 Task: In the  document empathycs.docx Select the last point and add comment:  ' It adds clarity to the overall document' Insert emoji reactions: 'Laugh' Select all the potins and apply Lowercase
Action: Mouse moved to (389, 509)
Screenshot: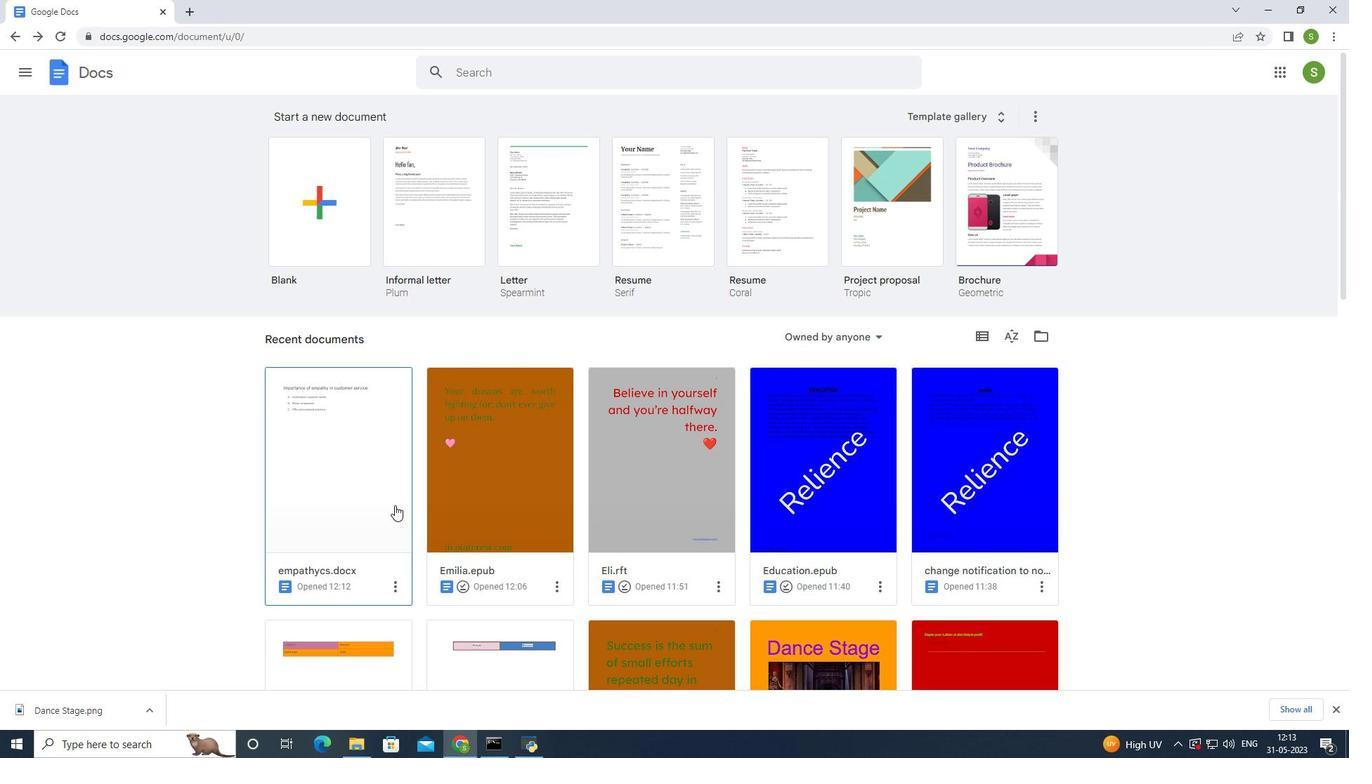 
Action: Mouse pressed left at (389, 509)
Screenshot: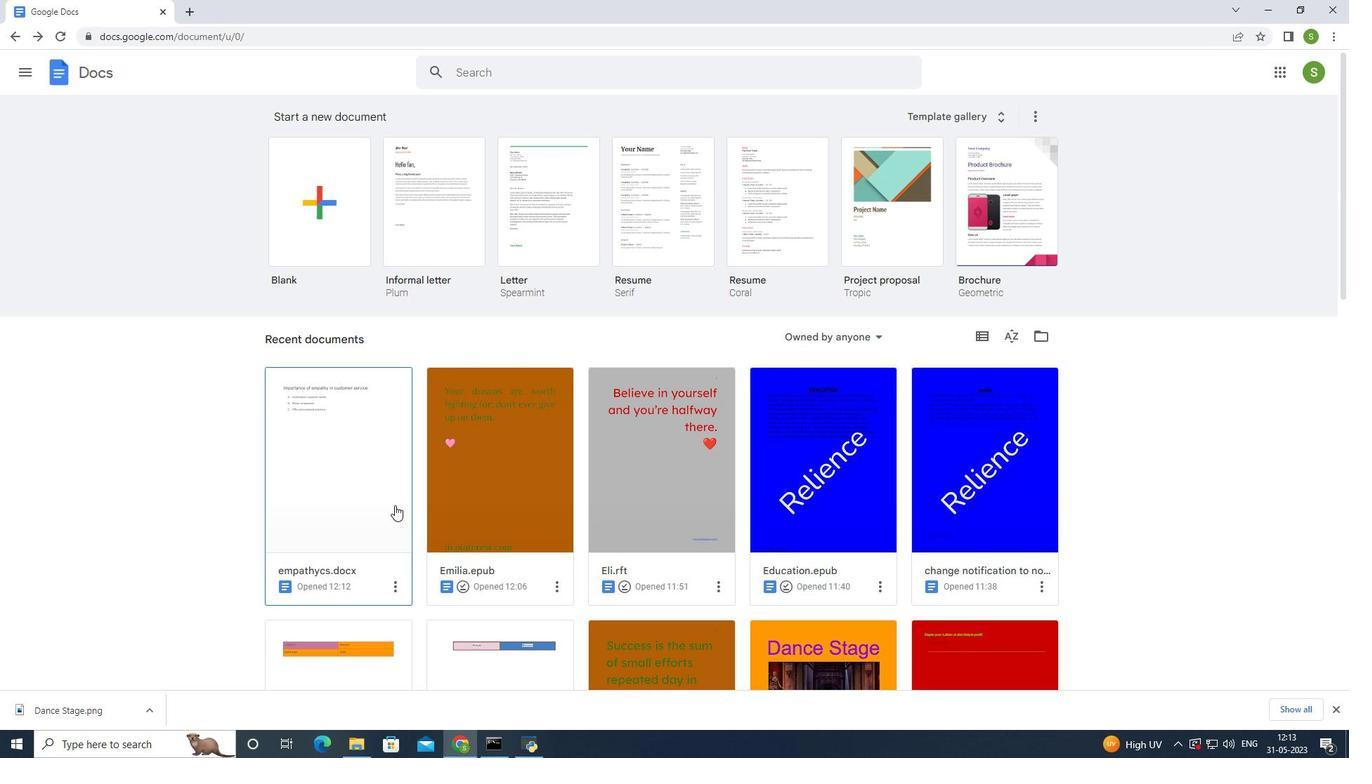 
Action: Mouse moved to (460, 309)
Screenshot: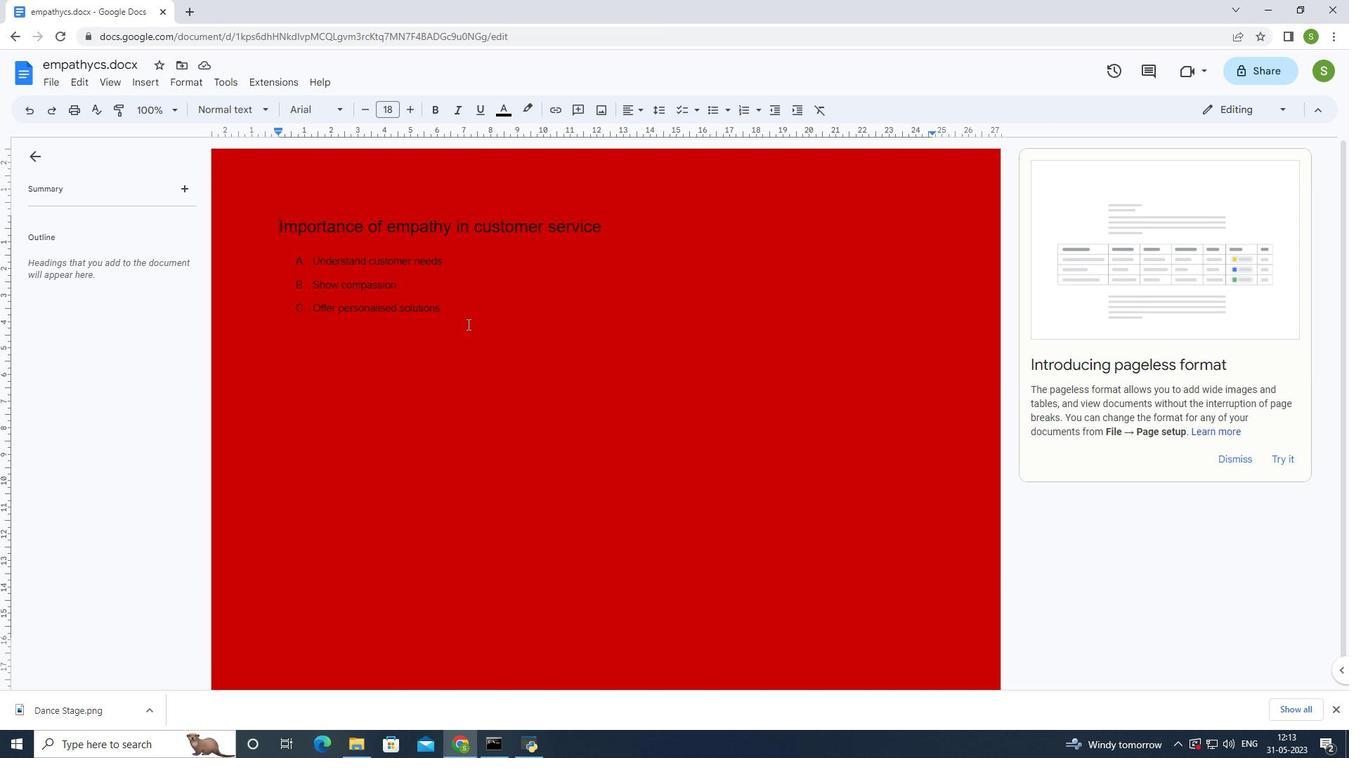 
Action: Mouse pressed left at (460, 309)
Screenshot: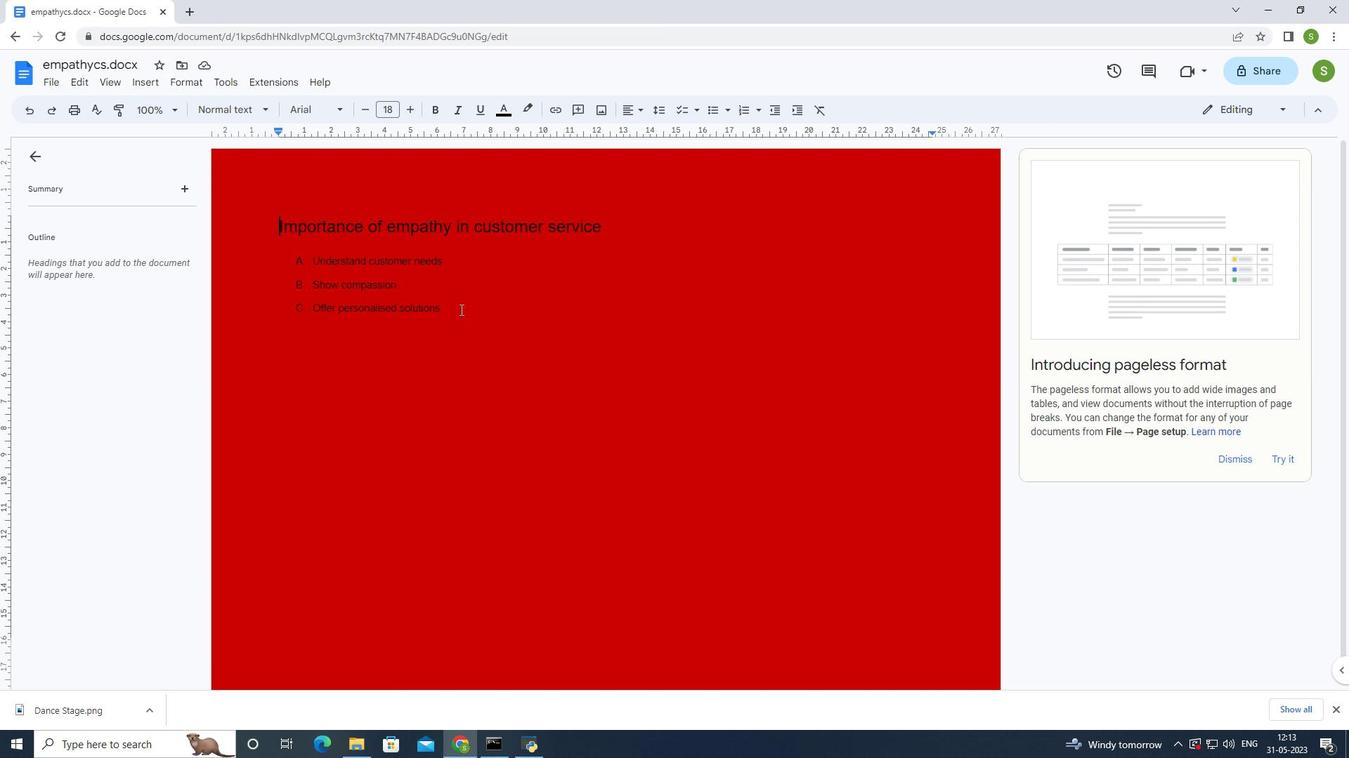 
Action: Mouse moved to (50, 78)
Screenshot: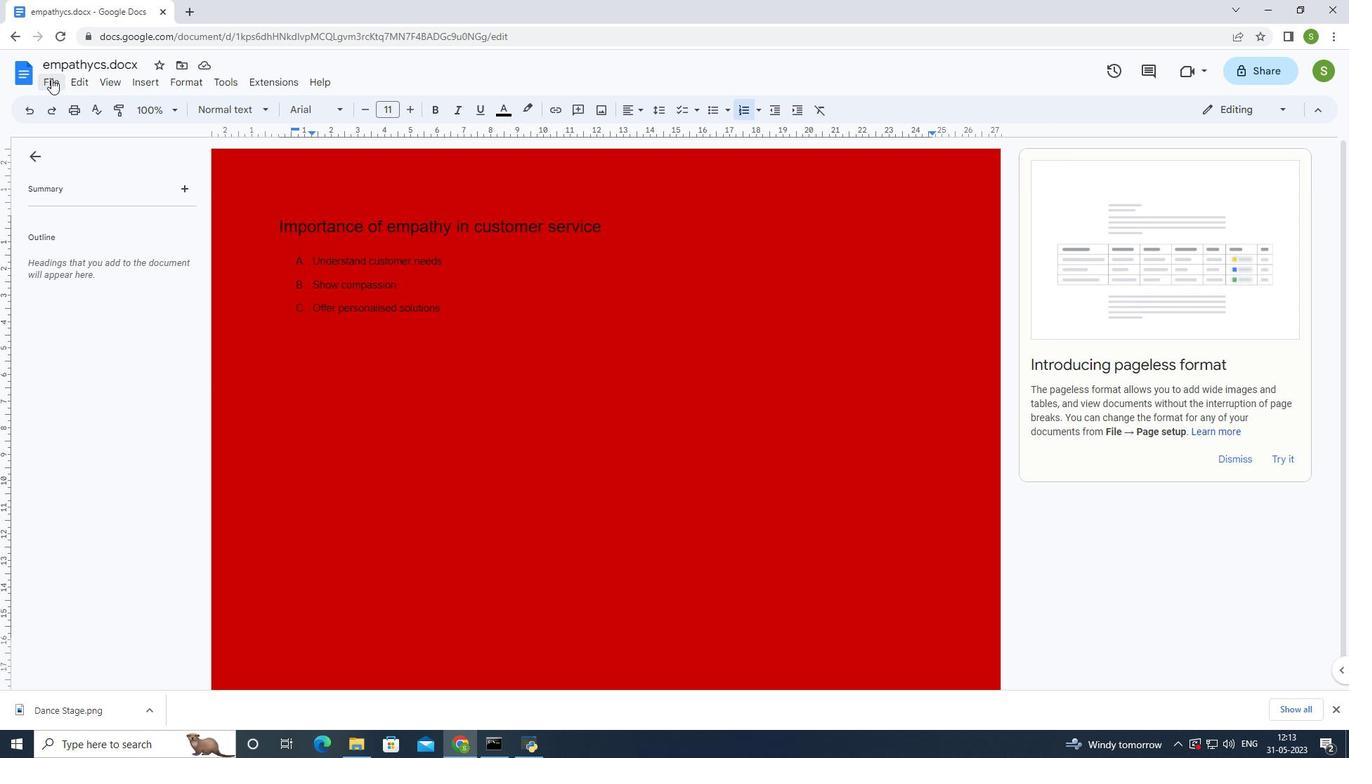 
Action: Mouse pressed left at (50, 78)
Screenshot: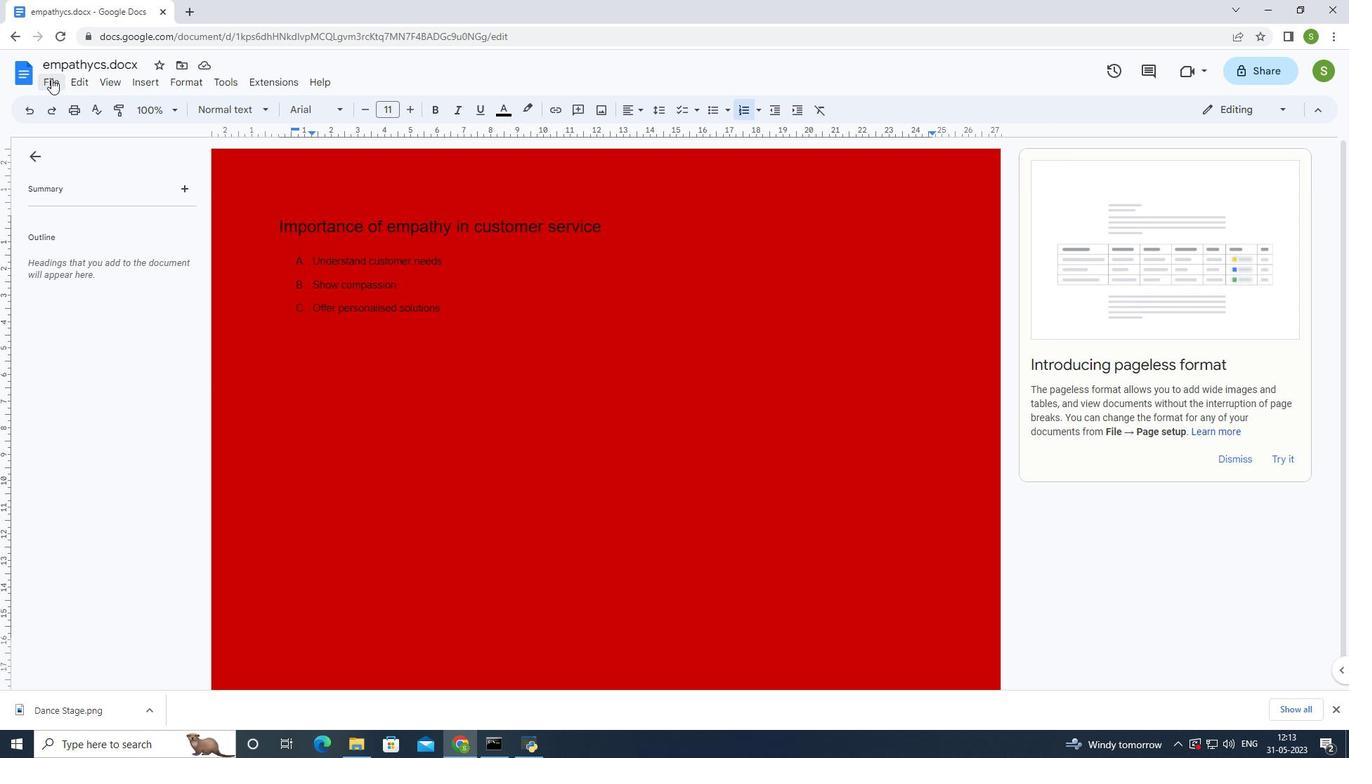 
Action: Mouse moved to (86, 82)
Screenshot: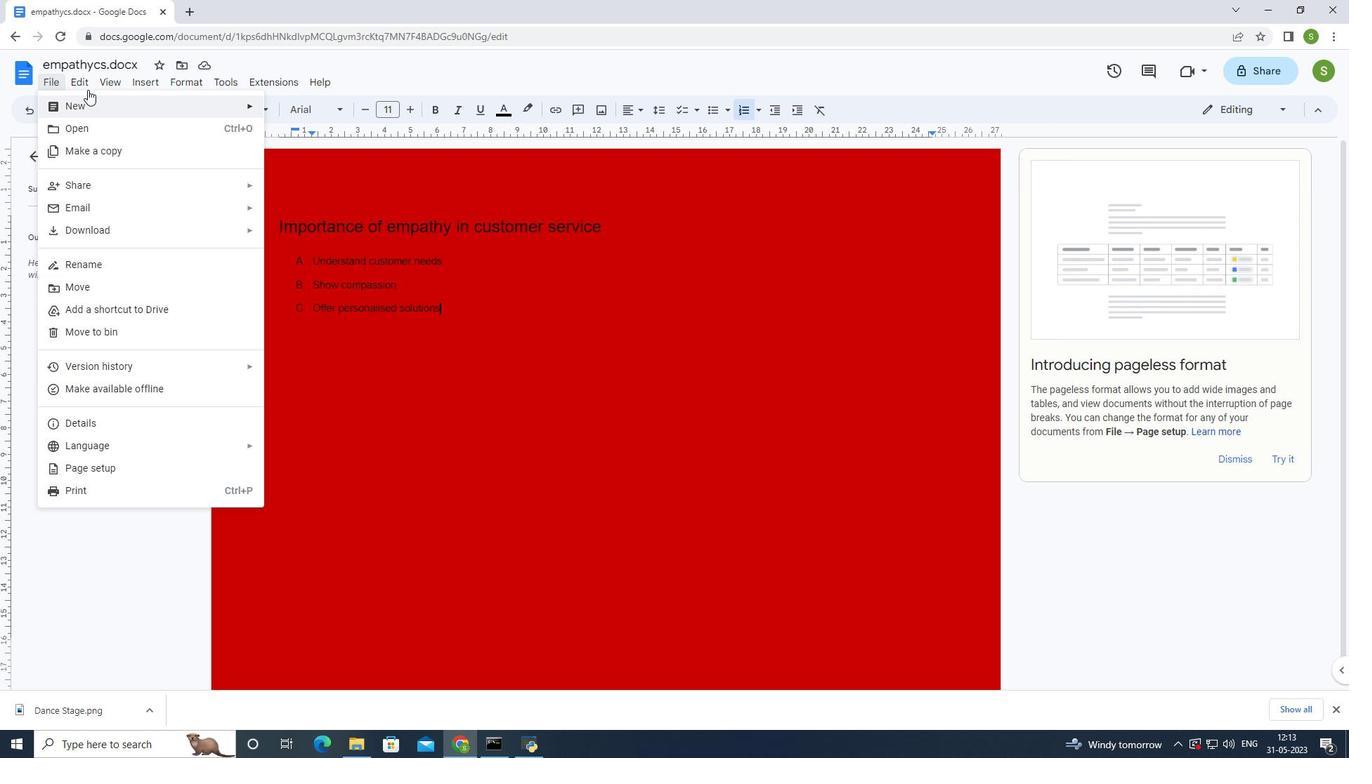 
Action: Mouse pressed left at (86, 82)
Screenshot: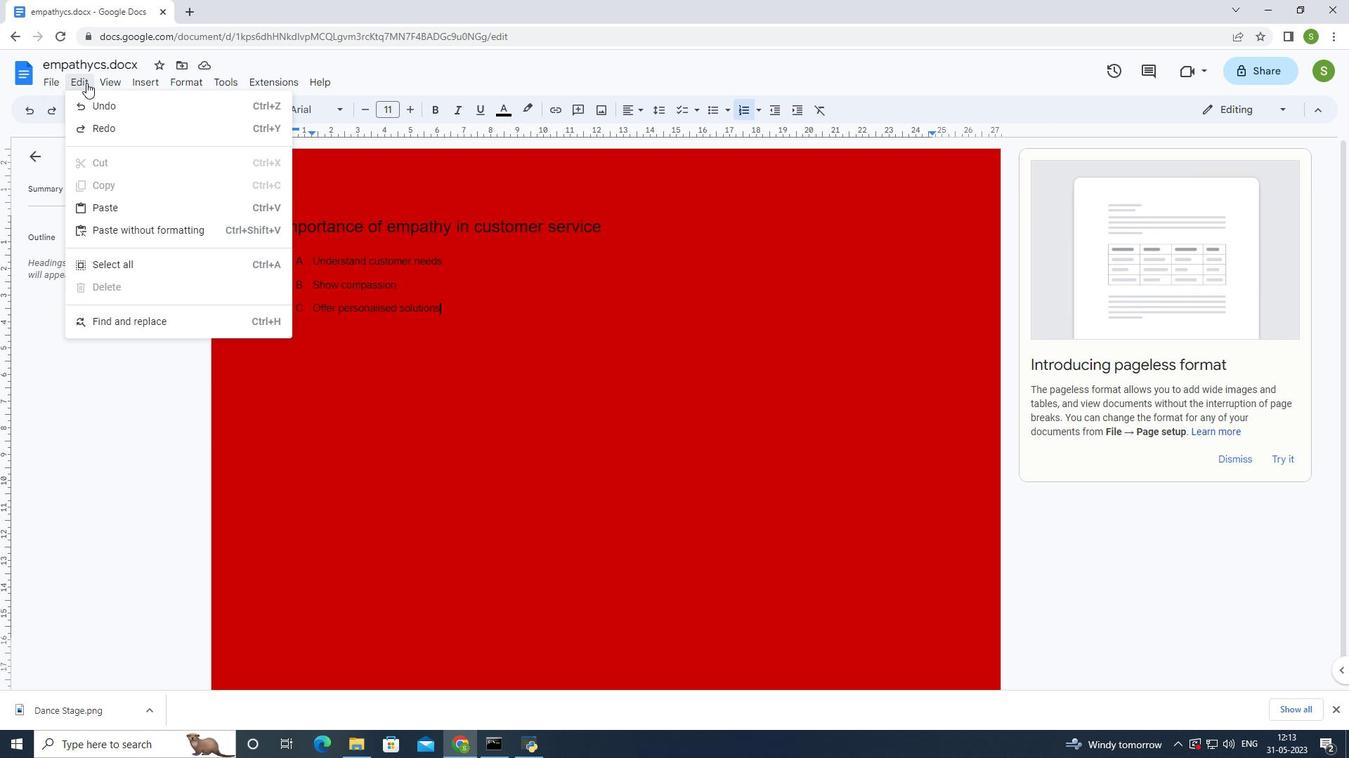 
Action: Mouse moved to (106, 80)
Screenshot: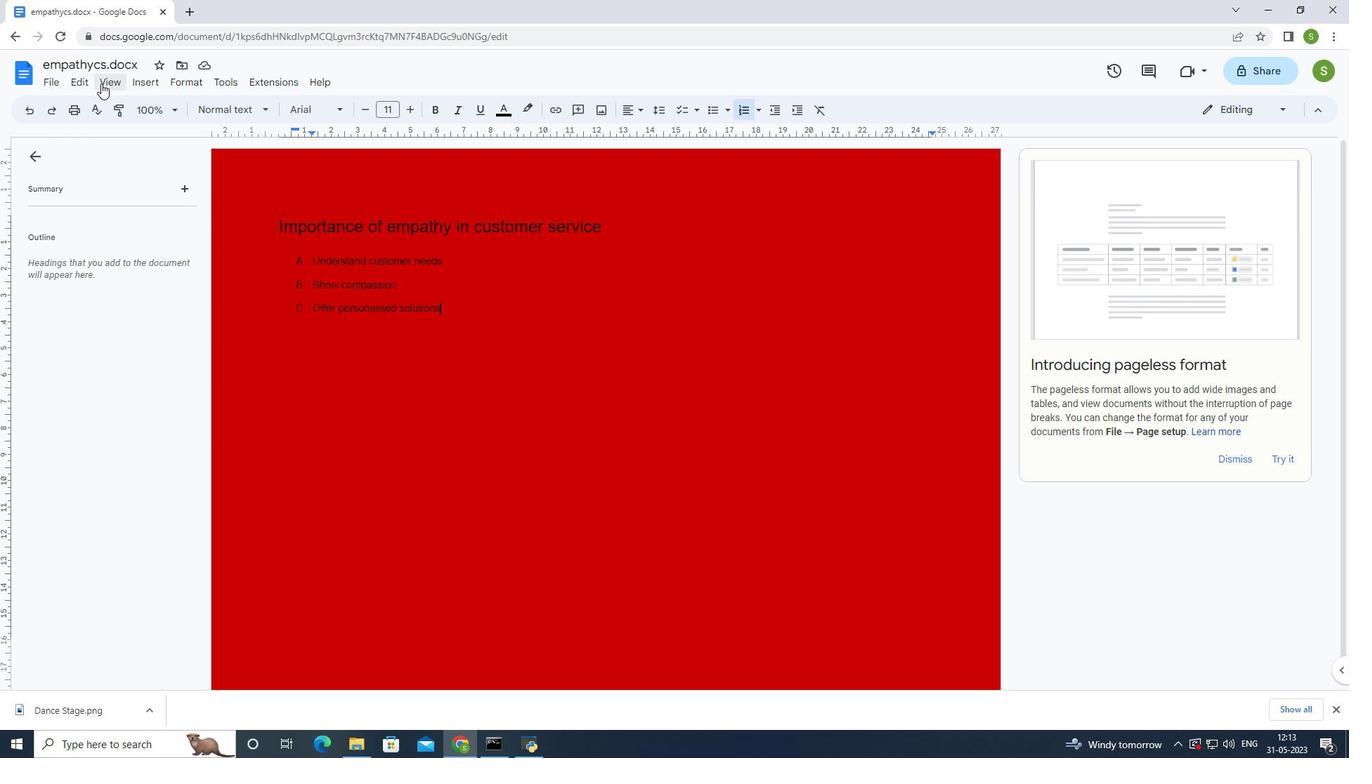 
Action: Mouse pressed left at (106, 80)
Screenshot: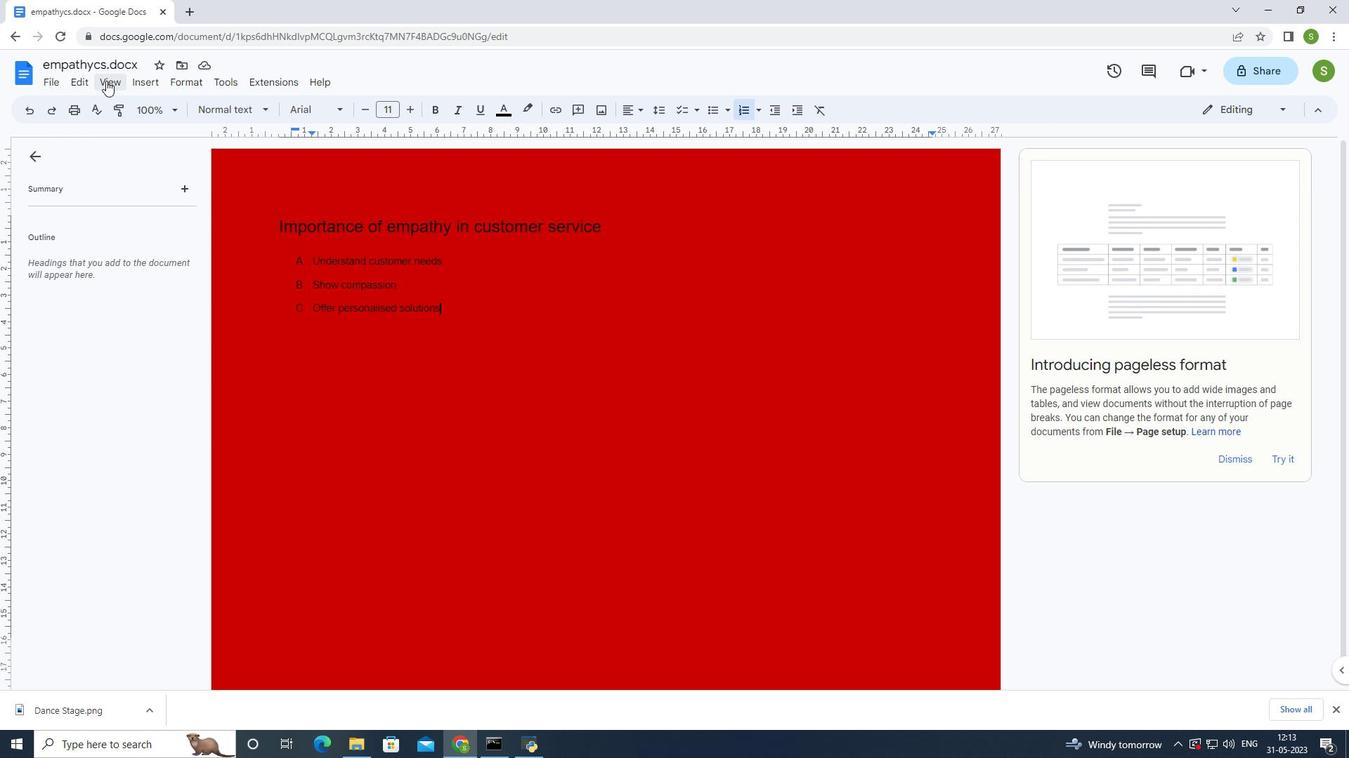
Action: Mouse moved to (139, 77)
Screenshot: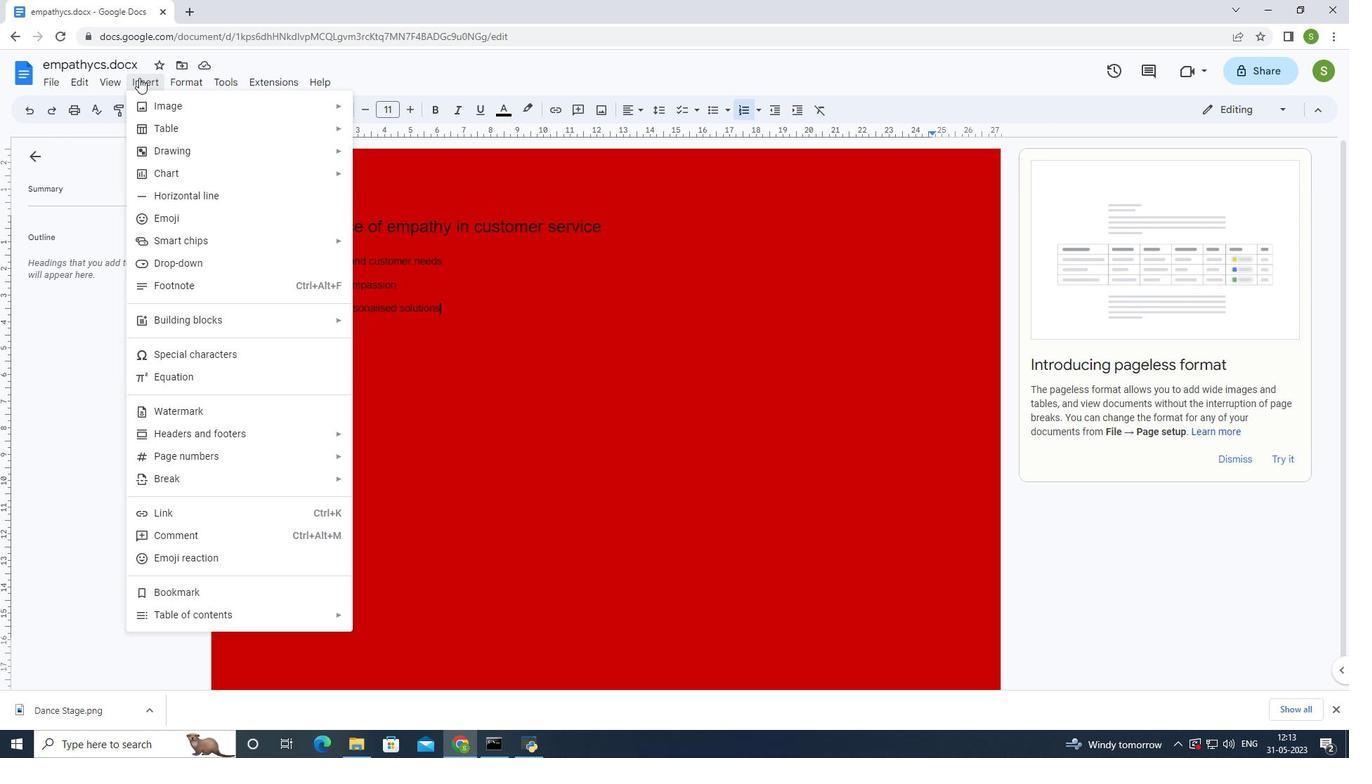 
Action: Mouse pressed left at (139, 77)
Screenshot: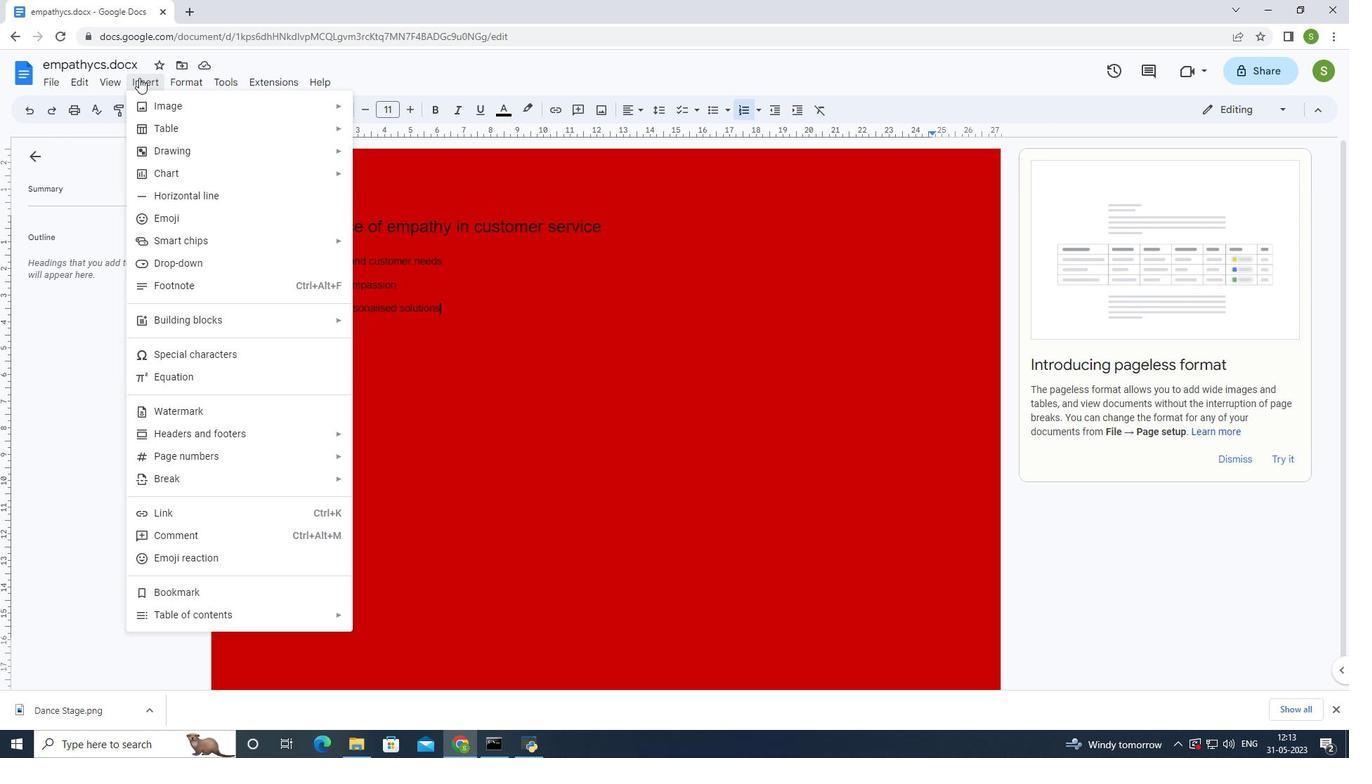 
Action: Mouse pressed left at (139, 77)
Screenshot: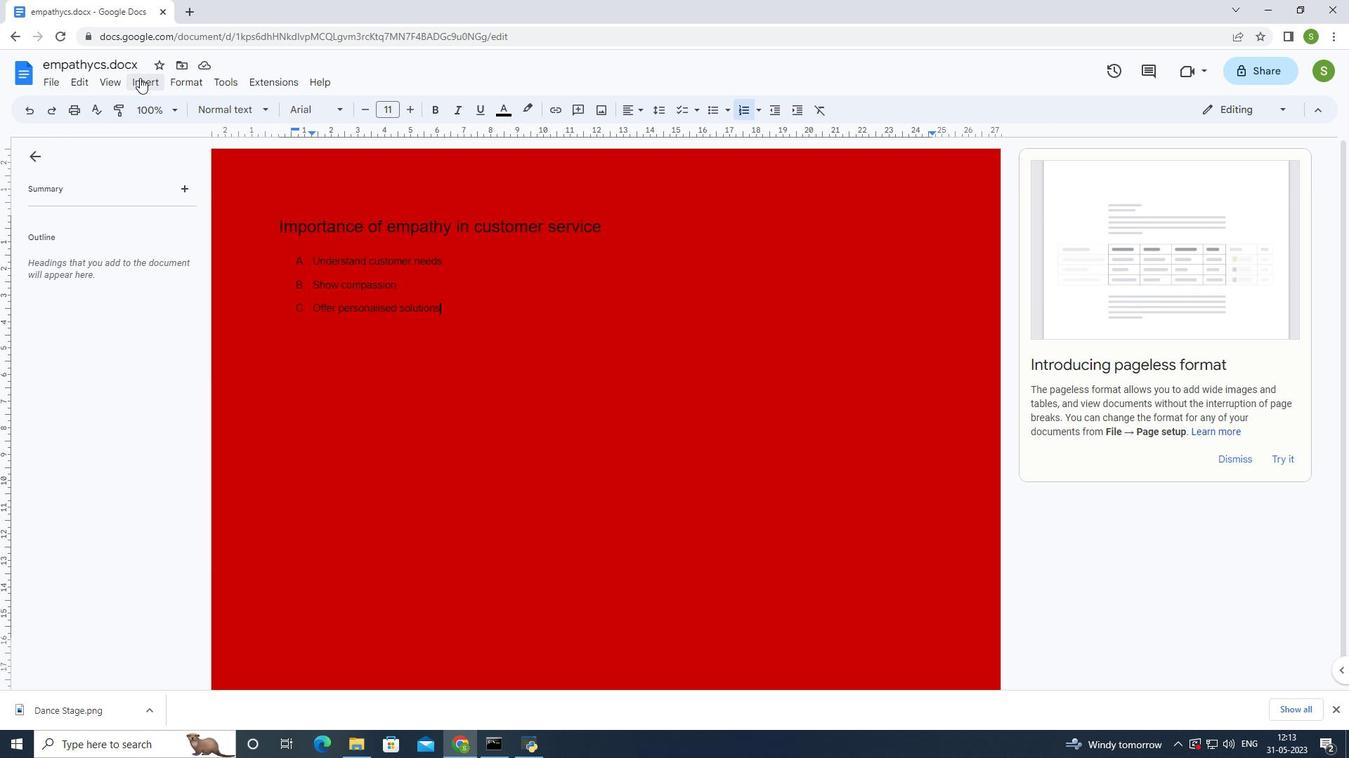 
Action: Mouse moved to (191, 534)
Screenshot: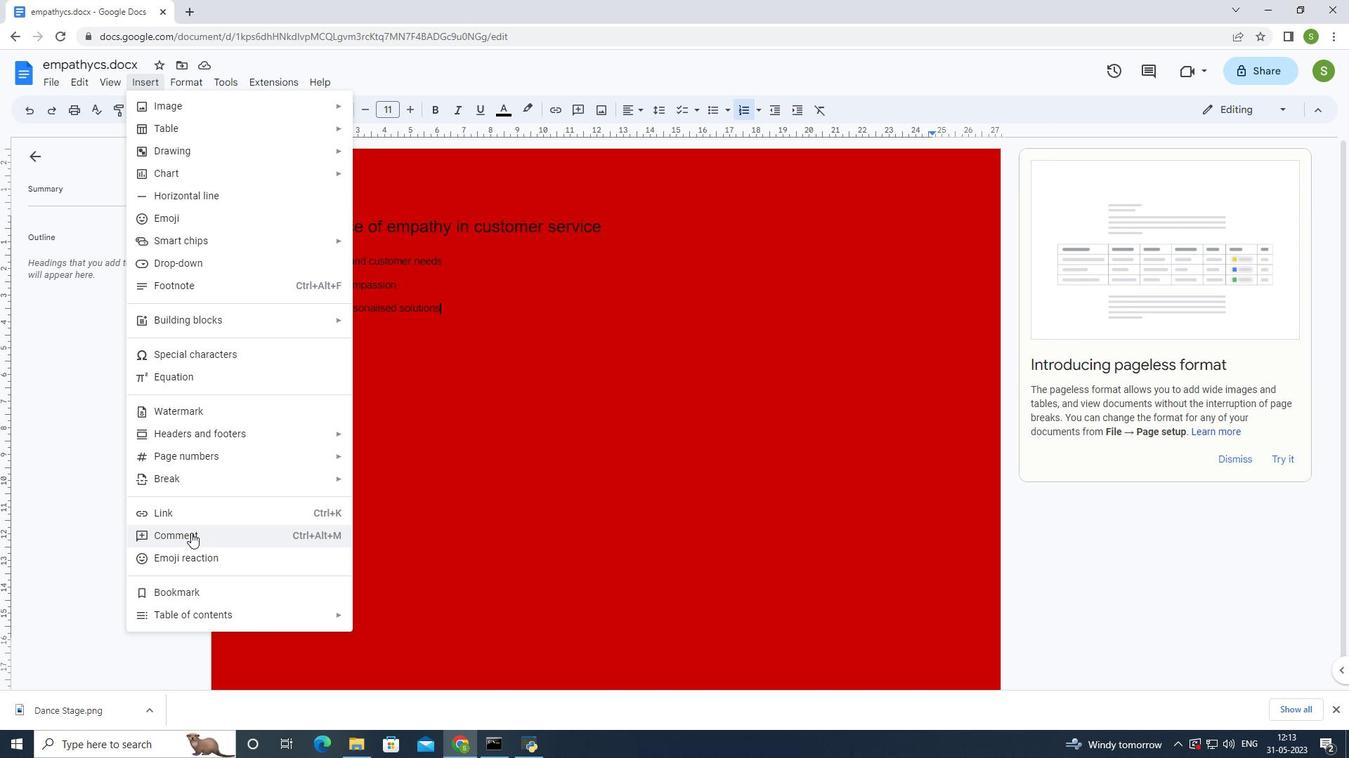 
Action: Mouse pressed left at (191, 534)
Screenshot: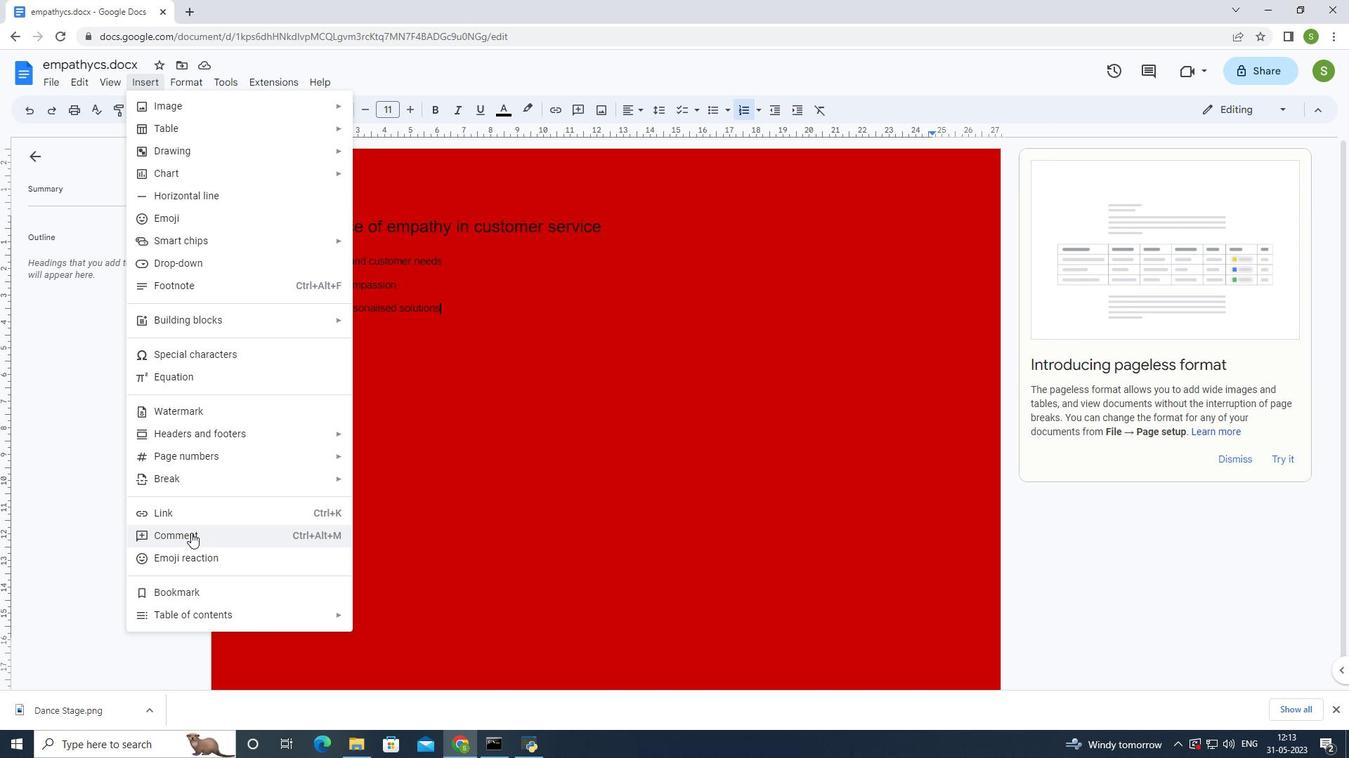 
Action: Mouse moved to (673, 404)
Screenshot: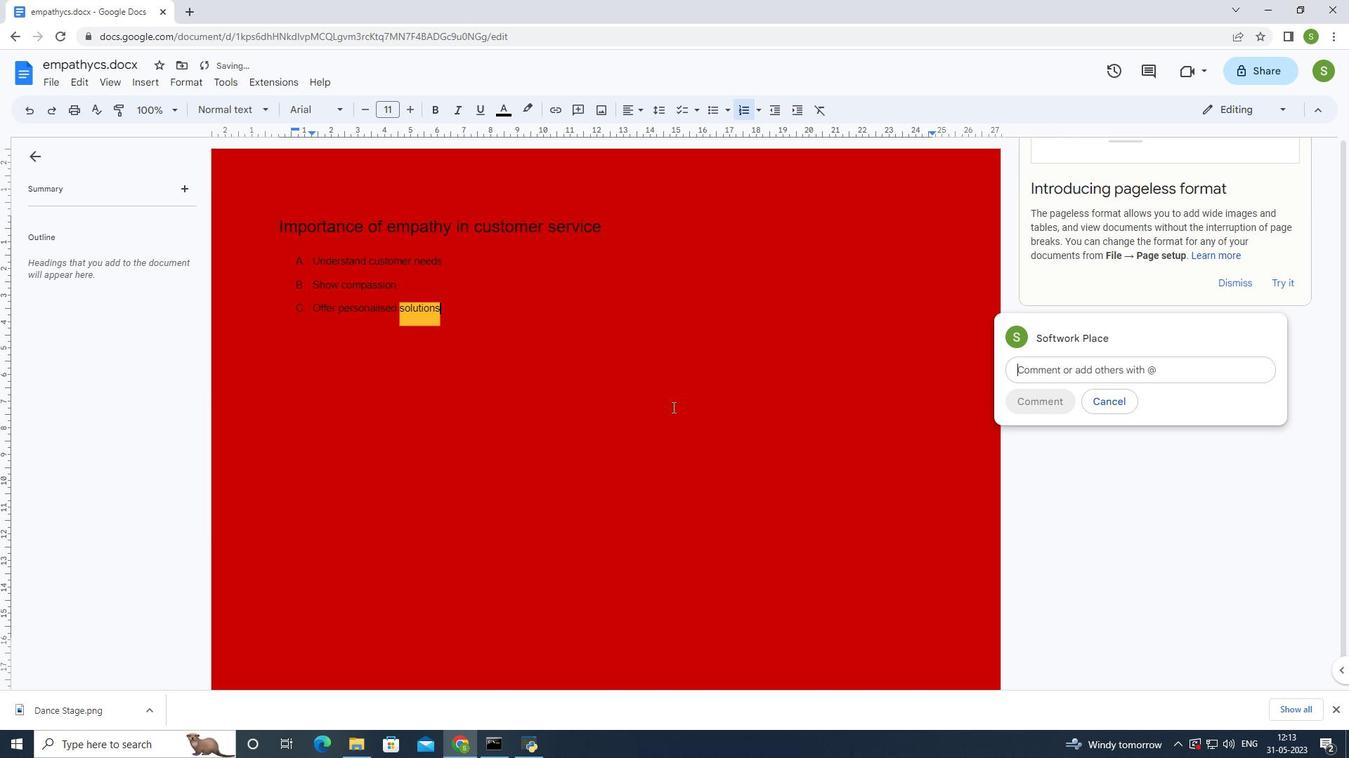 
Action: Key pressed <Key.shift>It<Key.space>adds<Key.space>clarity<Key.space>to<Key.space>the<Key.space>overall<Key.space>document
Screenshot: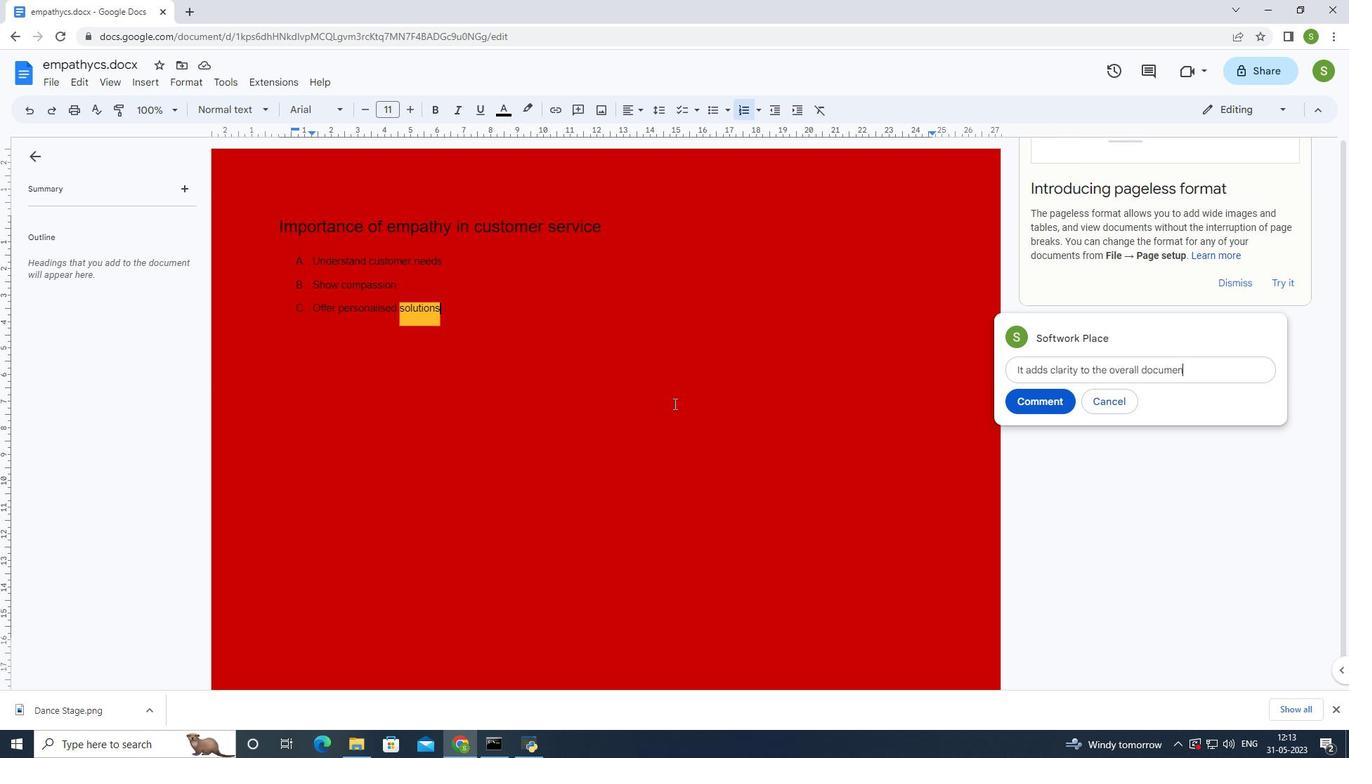 
Action: Mouse moved to (1042, 391)
Screenshot: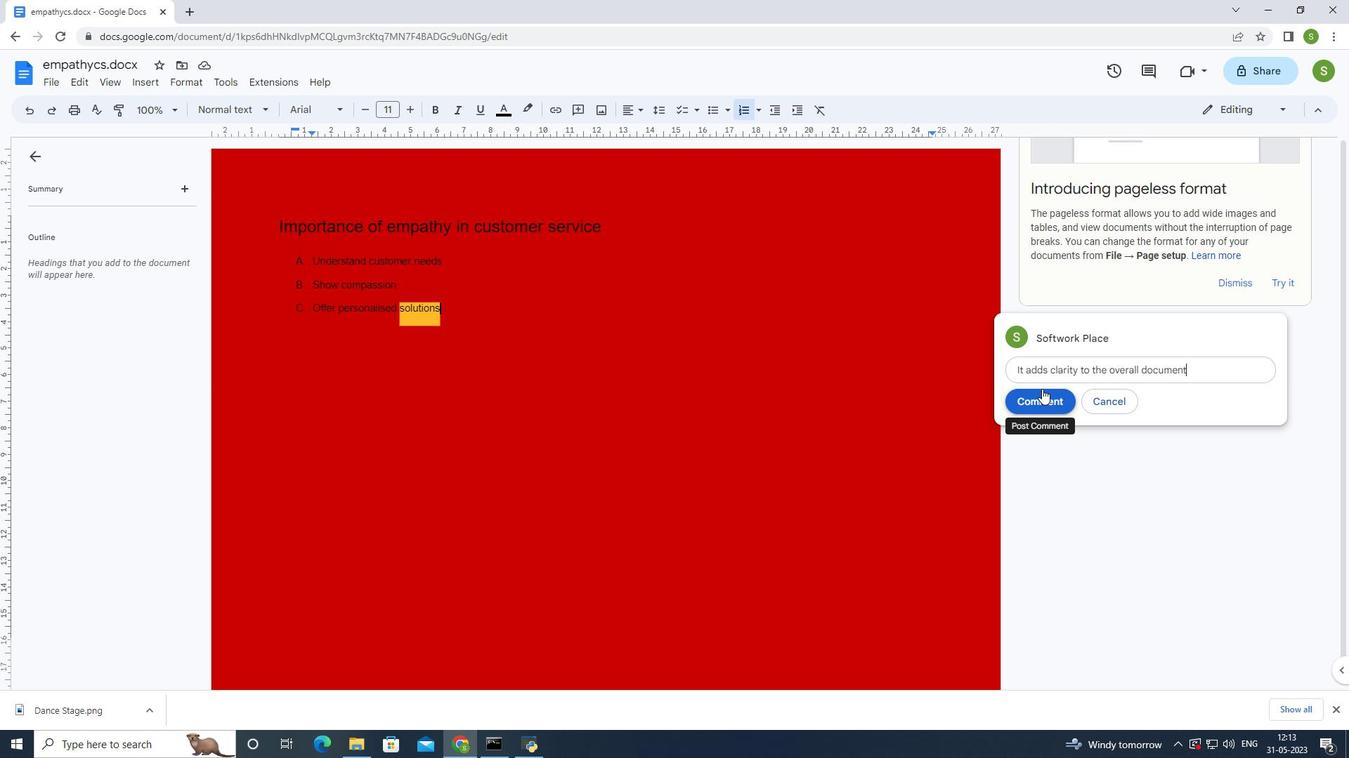 
Action: Mouse pressed left at (1042, 391)
Screenshot: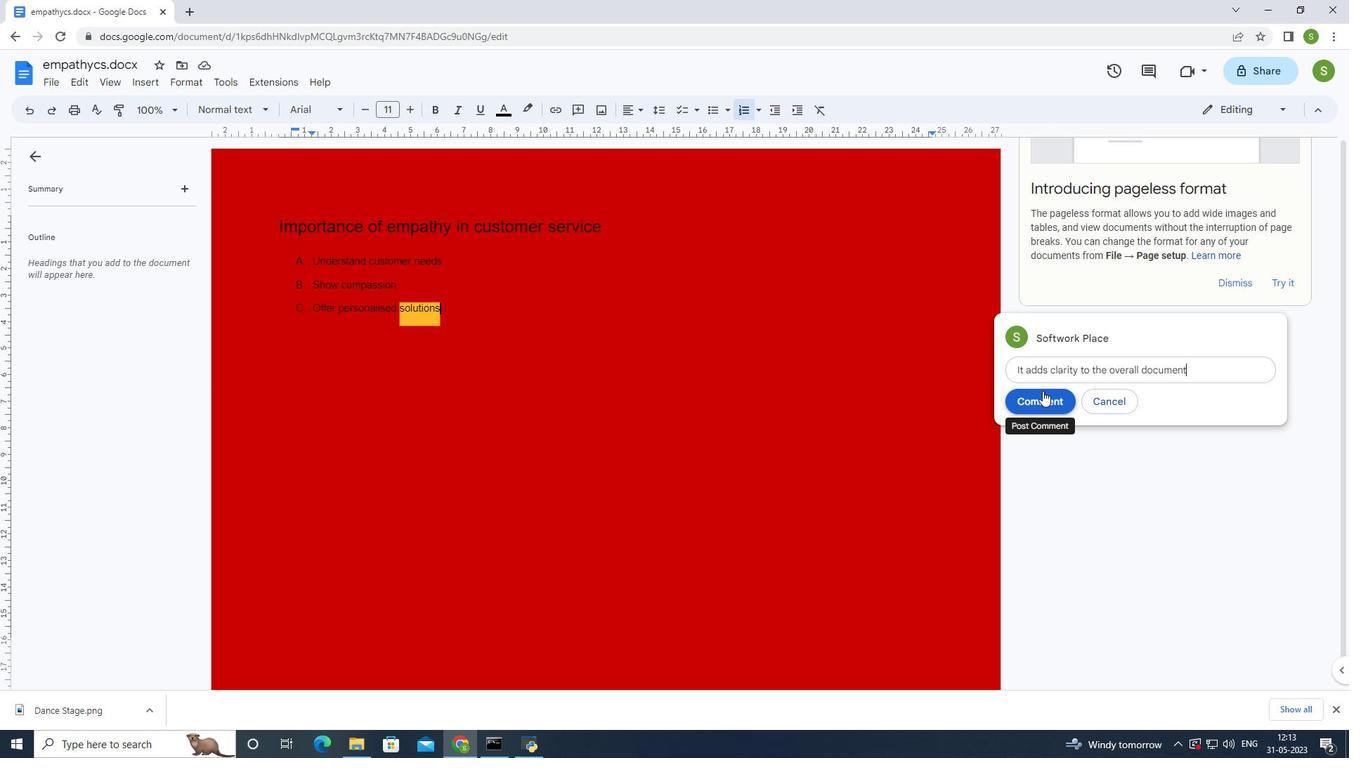 
Action: Mouse moved to (137, 80)
Screenshot: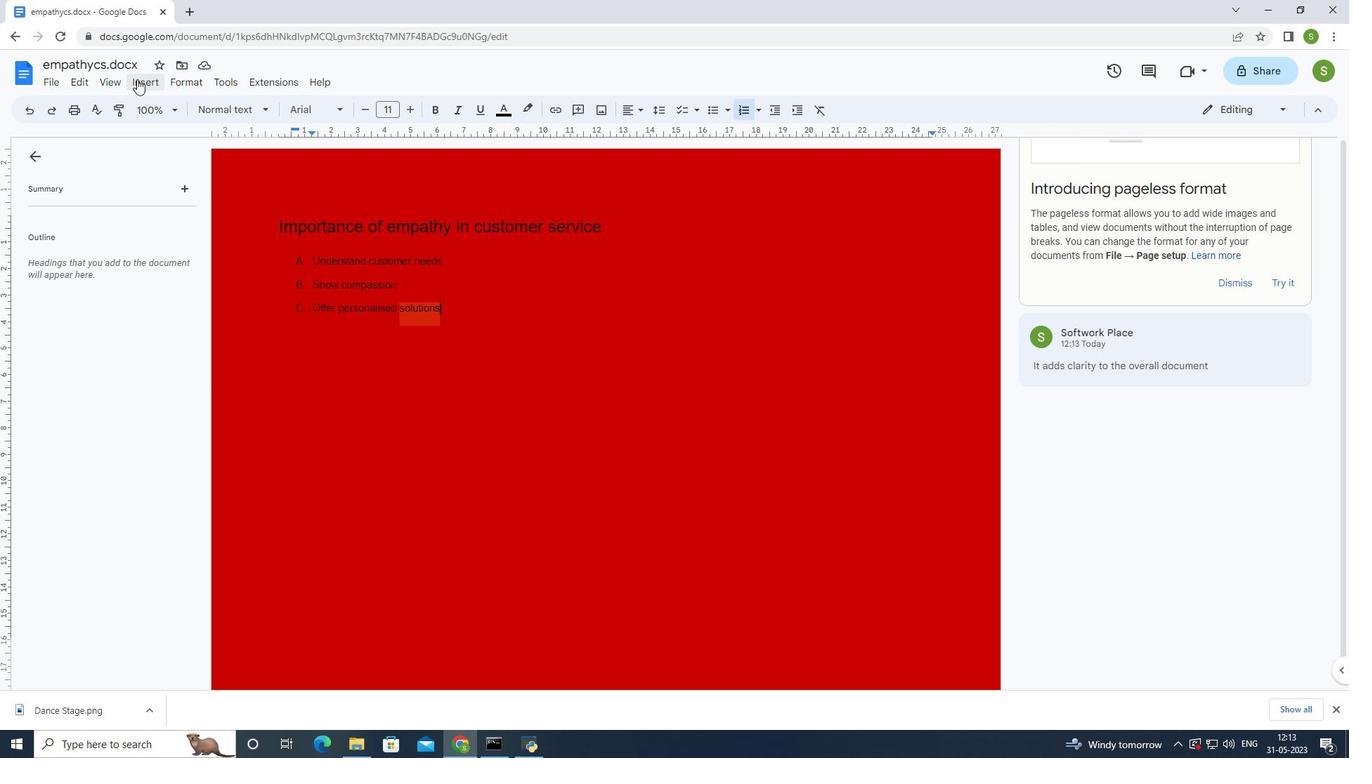 
Action: Mouse pressed left at (137, 80)
Screenshot: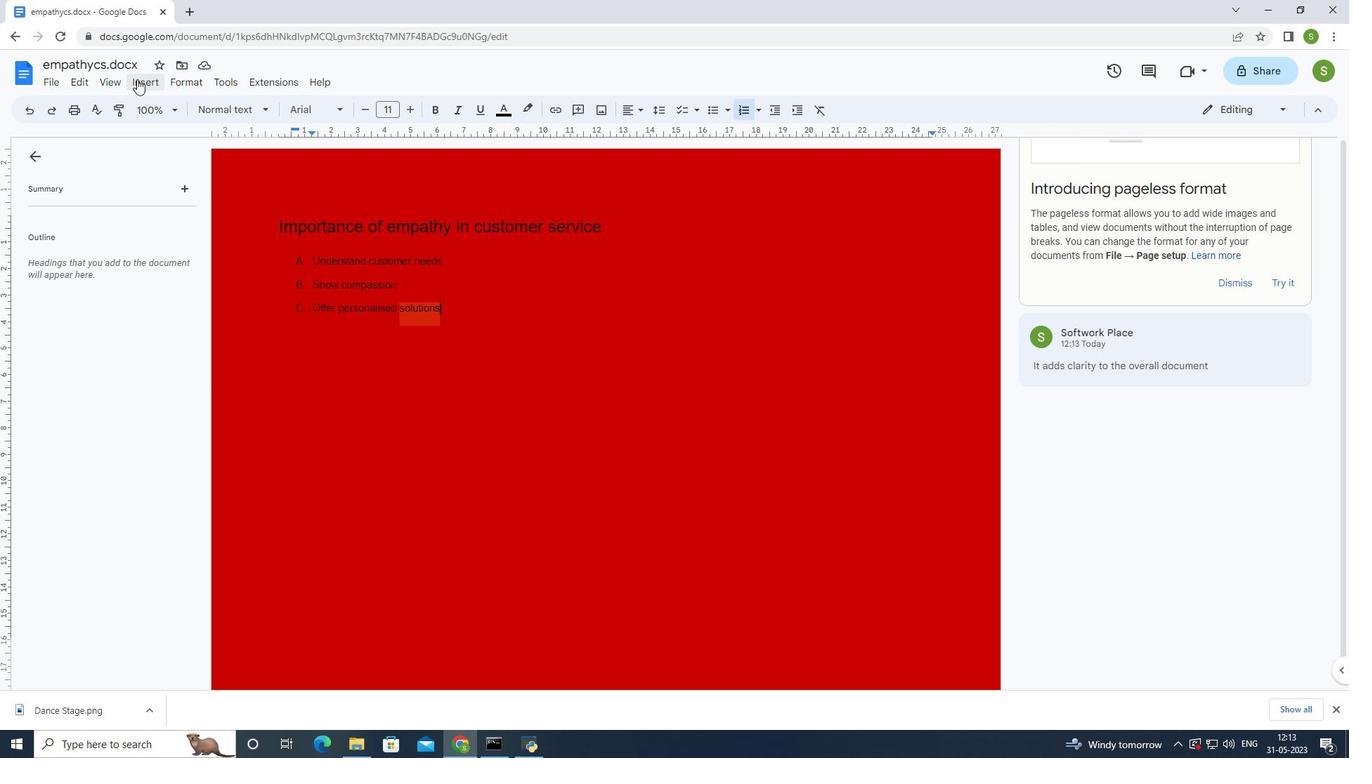 
Action: Mouse moved to (214, 226)
Screenshot: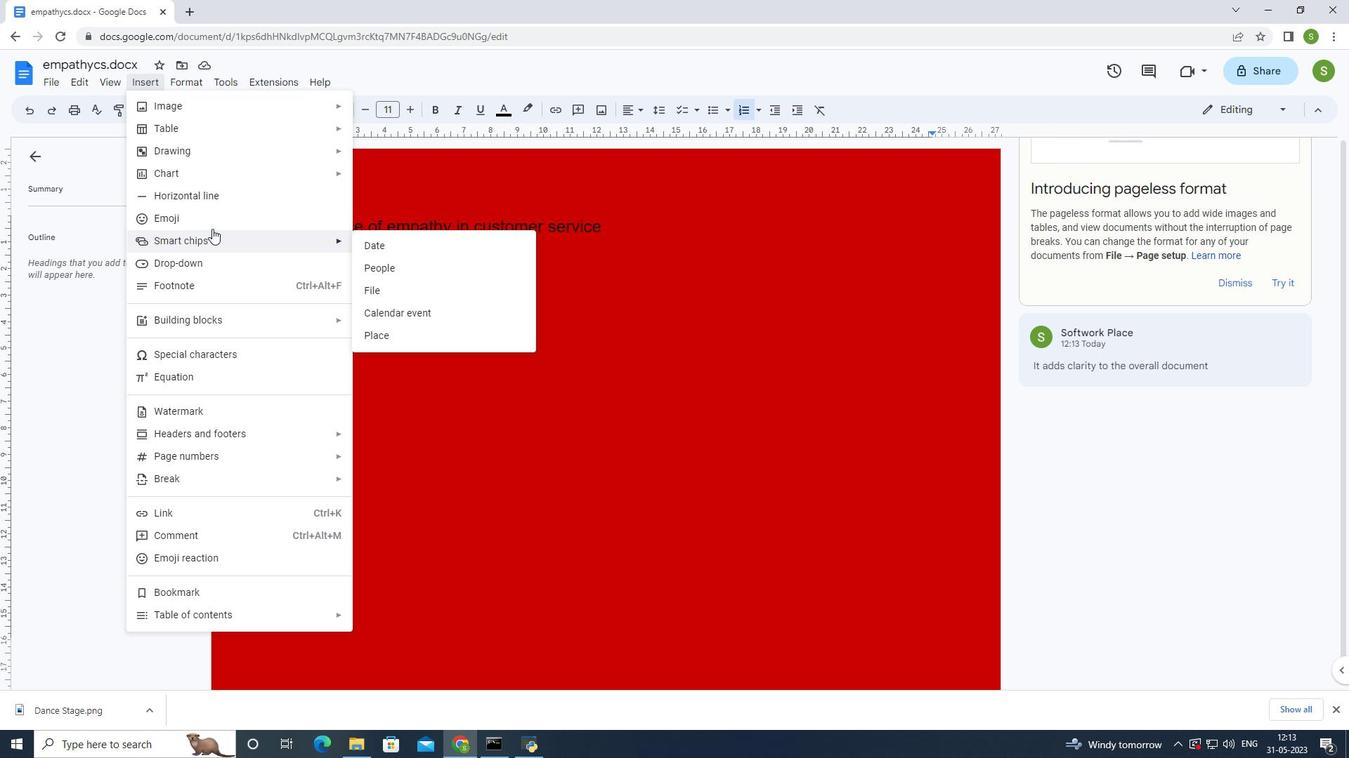
Action: Mouse pressed left at (214, 226)
Screenshot: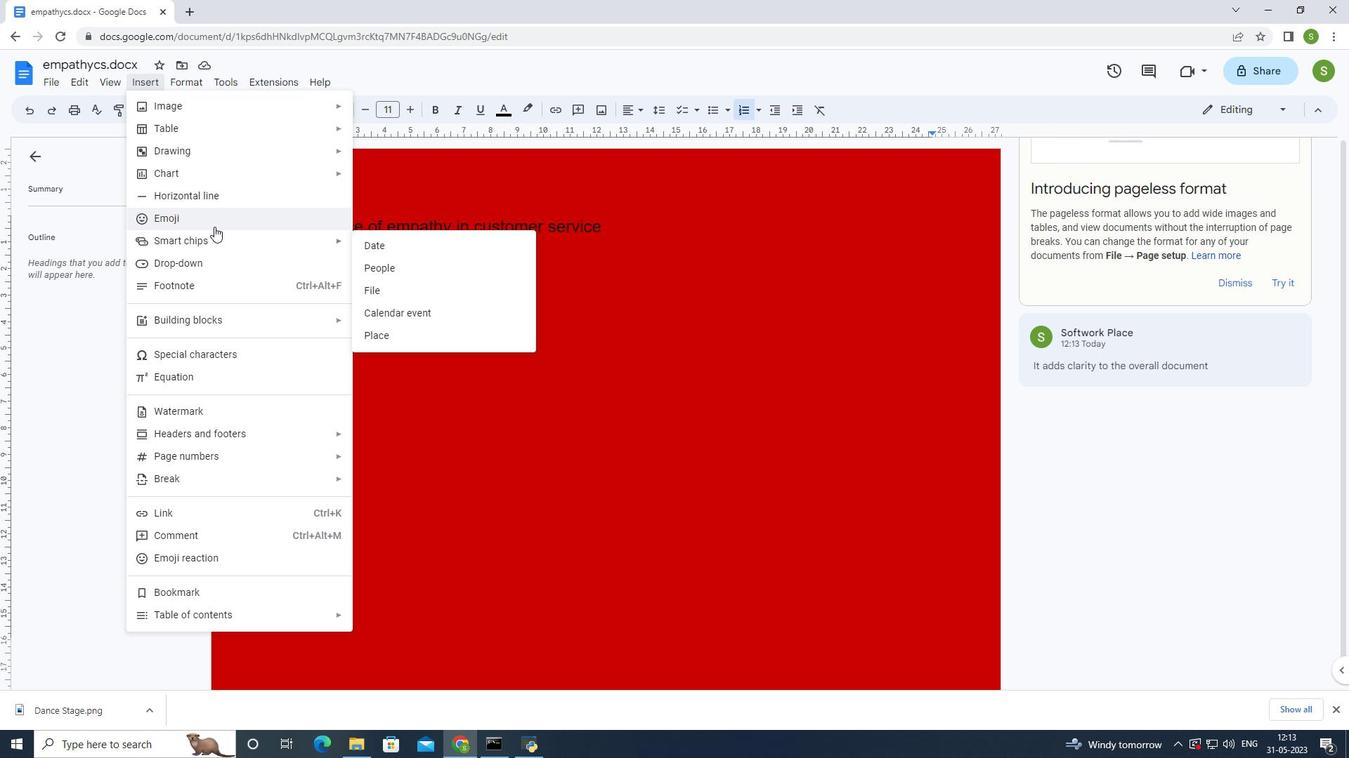 
Action: Mouse moved to (482, 432)
Screenshot: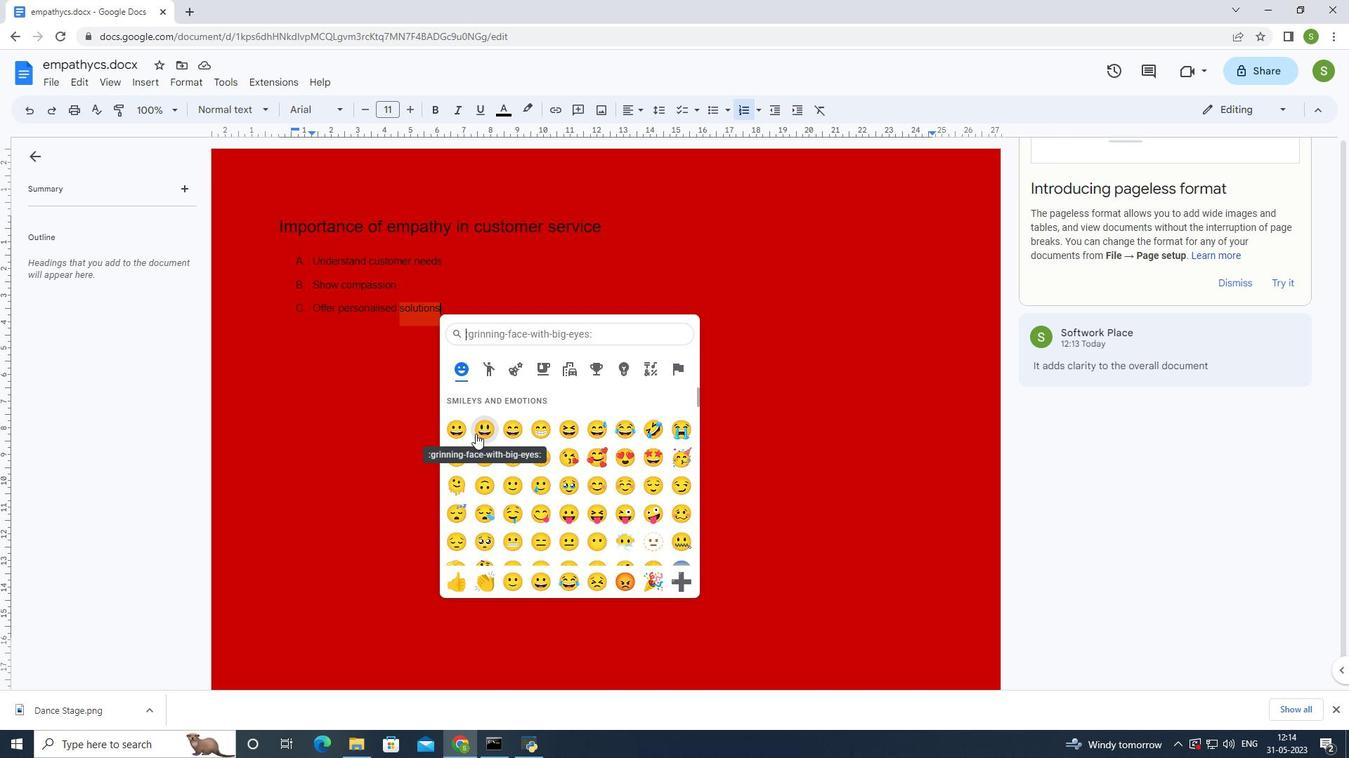 
Action: Mouse pressed left at (482, 432)
Screenshot: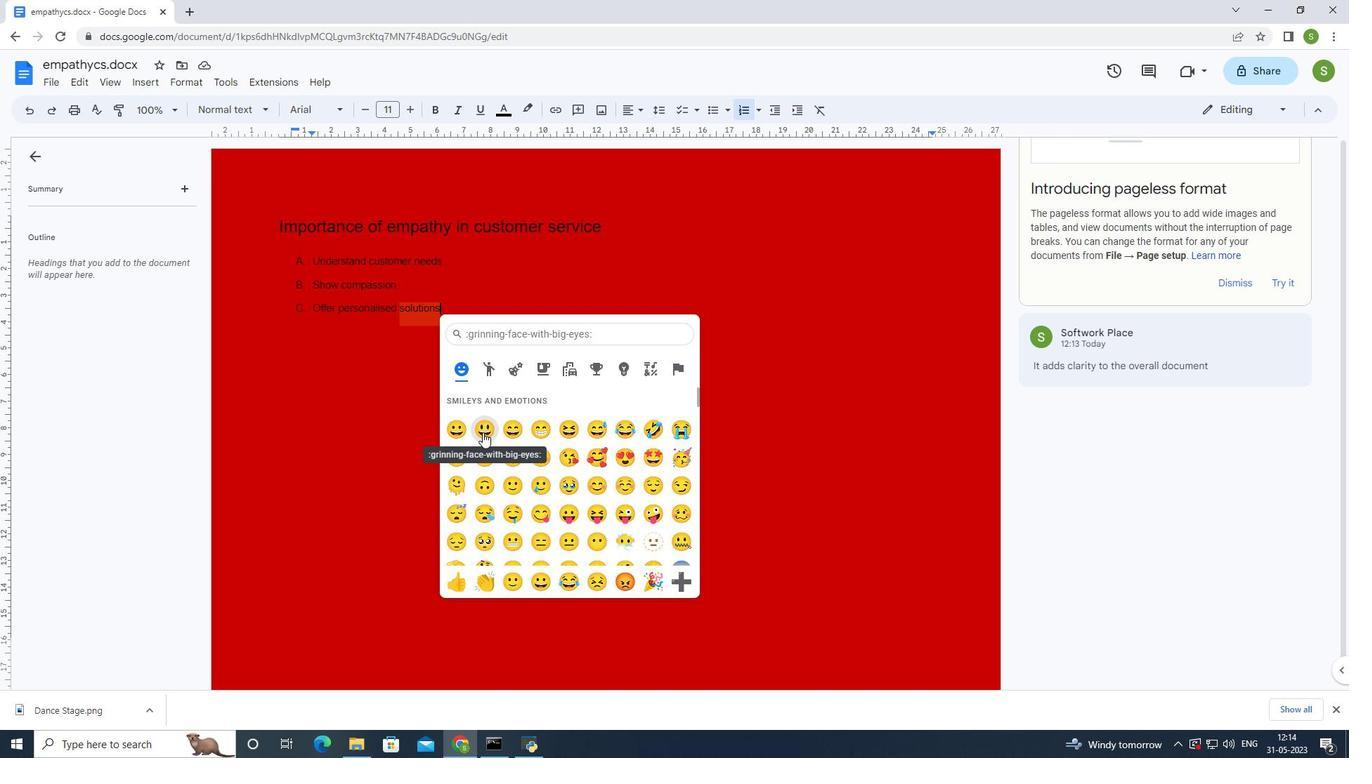 
Action: Mouse moved to (304, 256)
Screenshot: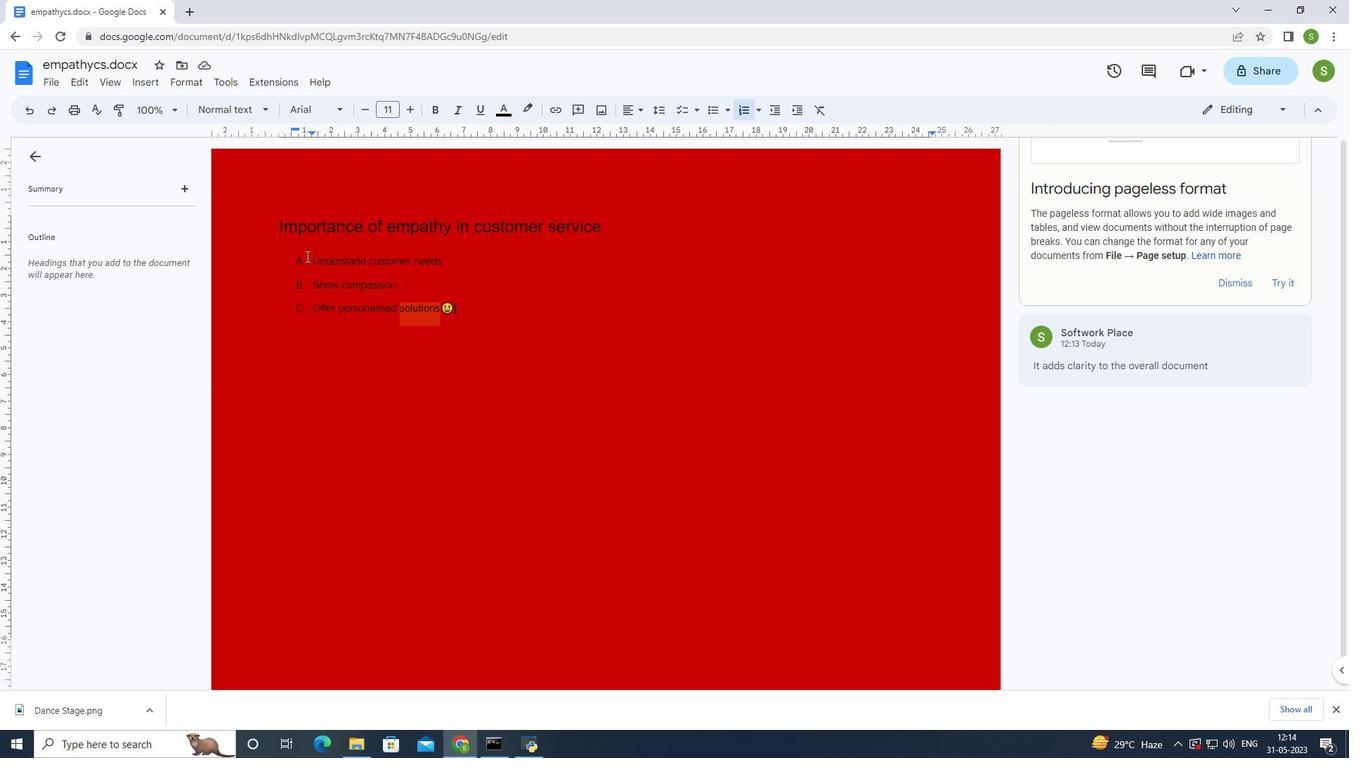 
Action: Mouse pressed left at (304, 256)
Screenshot: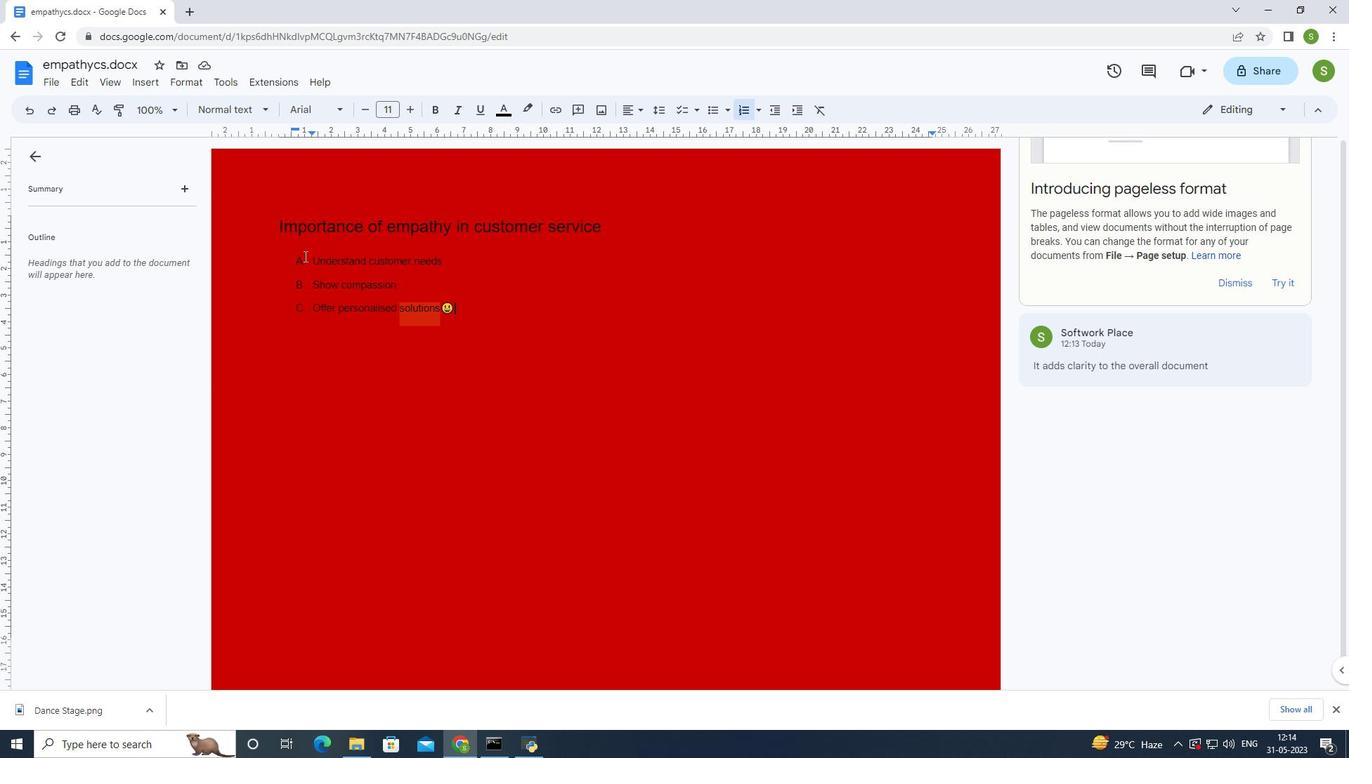 
Action: Mouse moved to (141, 80)
Screenshot: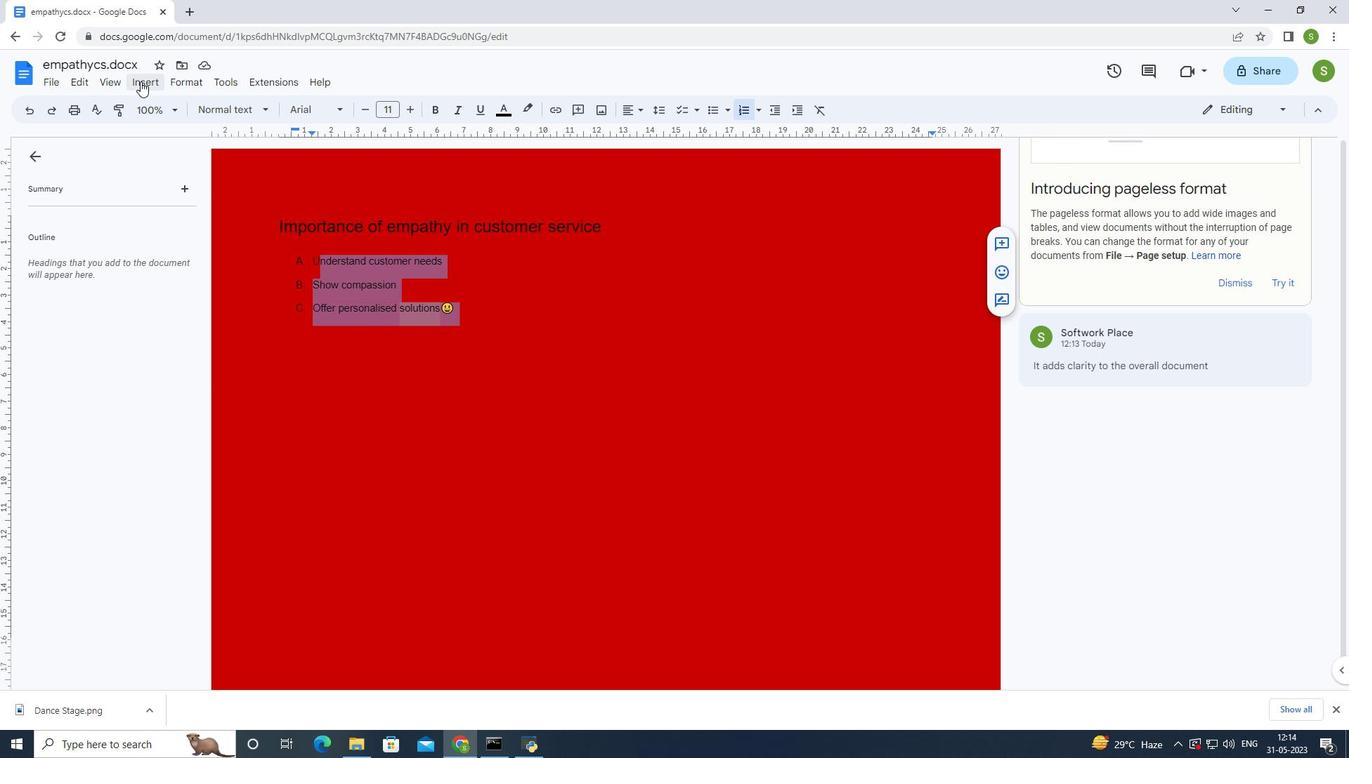 
Action: Mouse pressed left at (141, 80)
Screenshot: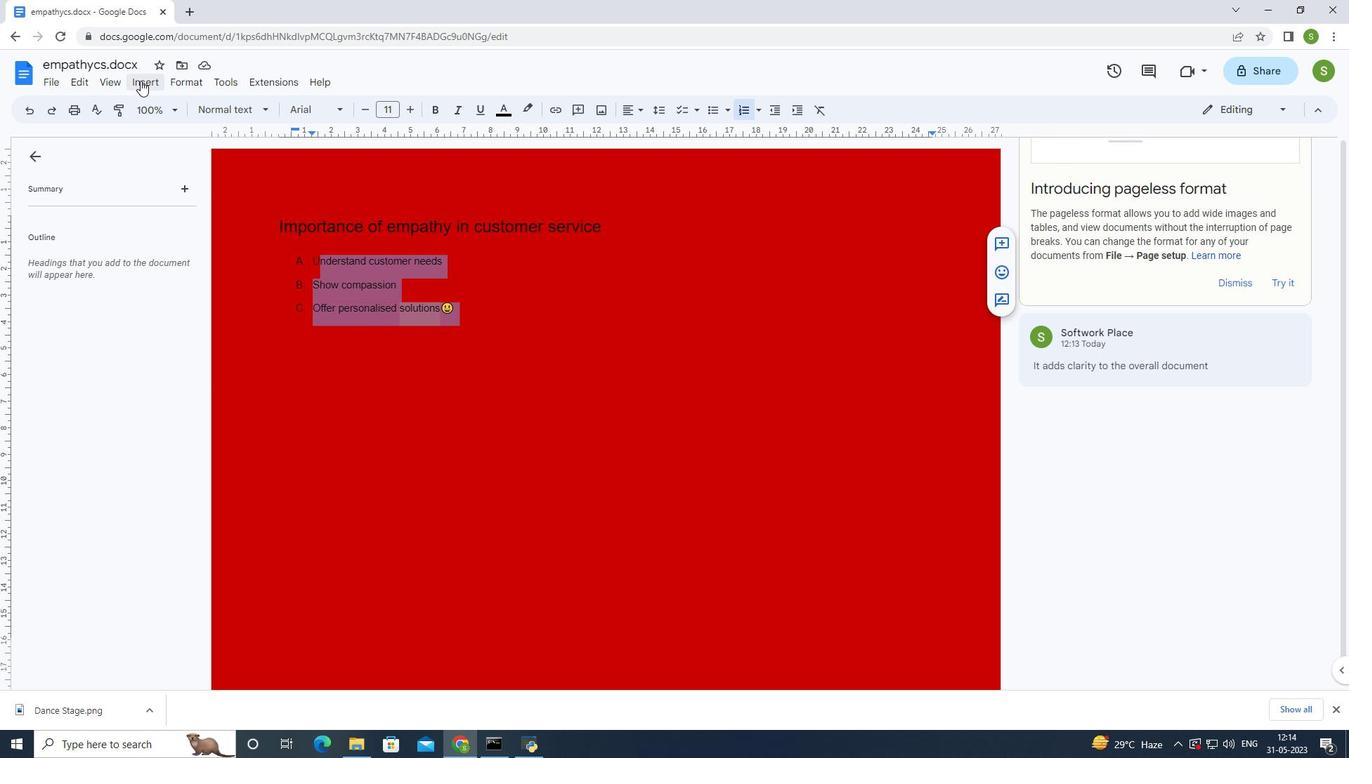 
Action: Mouse moved to (478, 289)
Screenshot: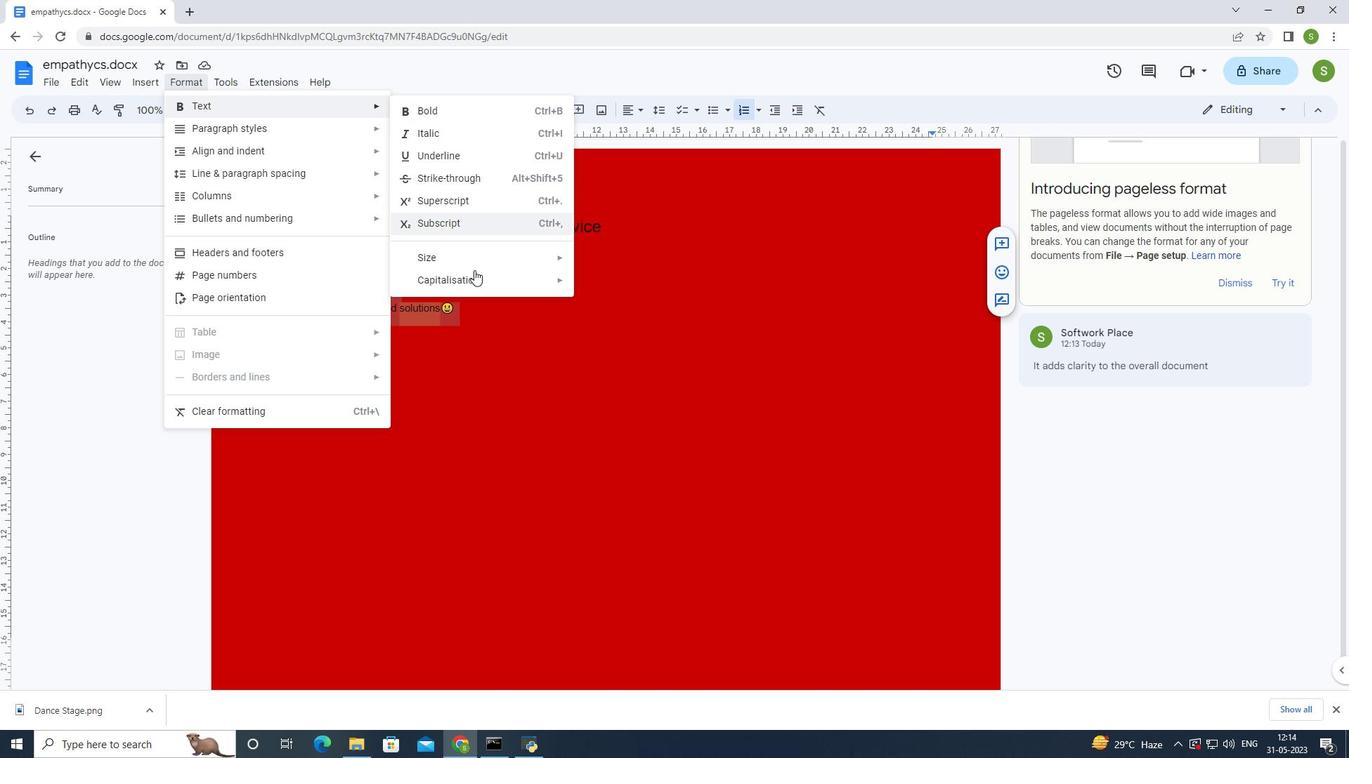 
Action: Mouse pressed left at (478, 289)
Screenshot: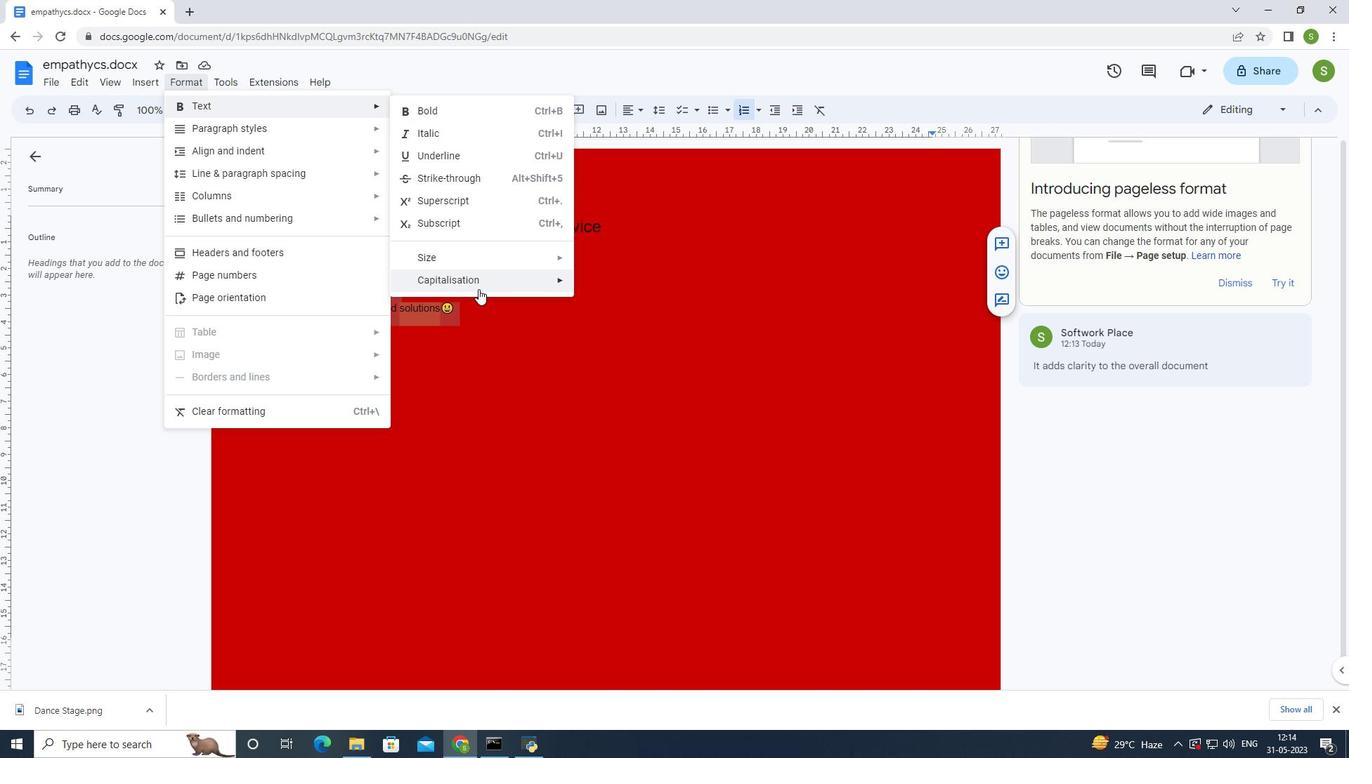 
Action: Mouse moved to (628, 284)
Screenshot: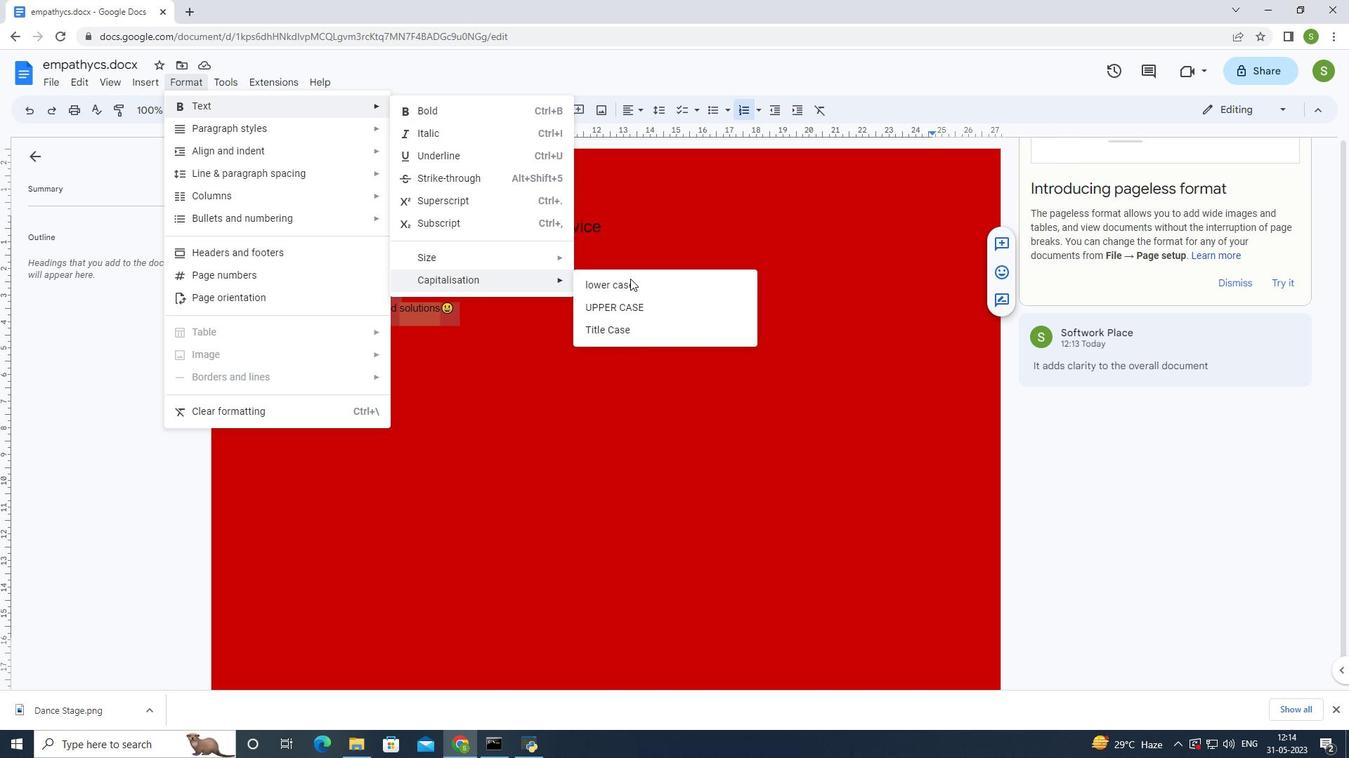 
Action: Mouse pressed left at (628, 284)
Screenshot: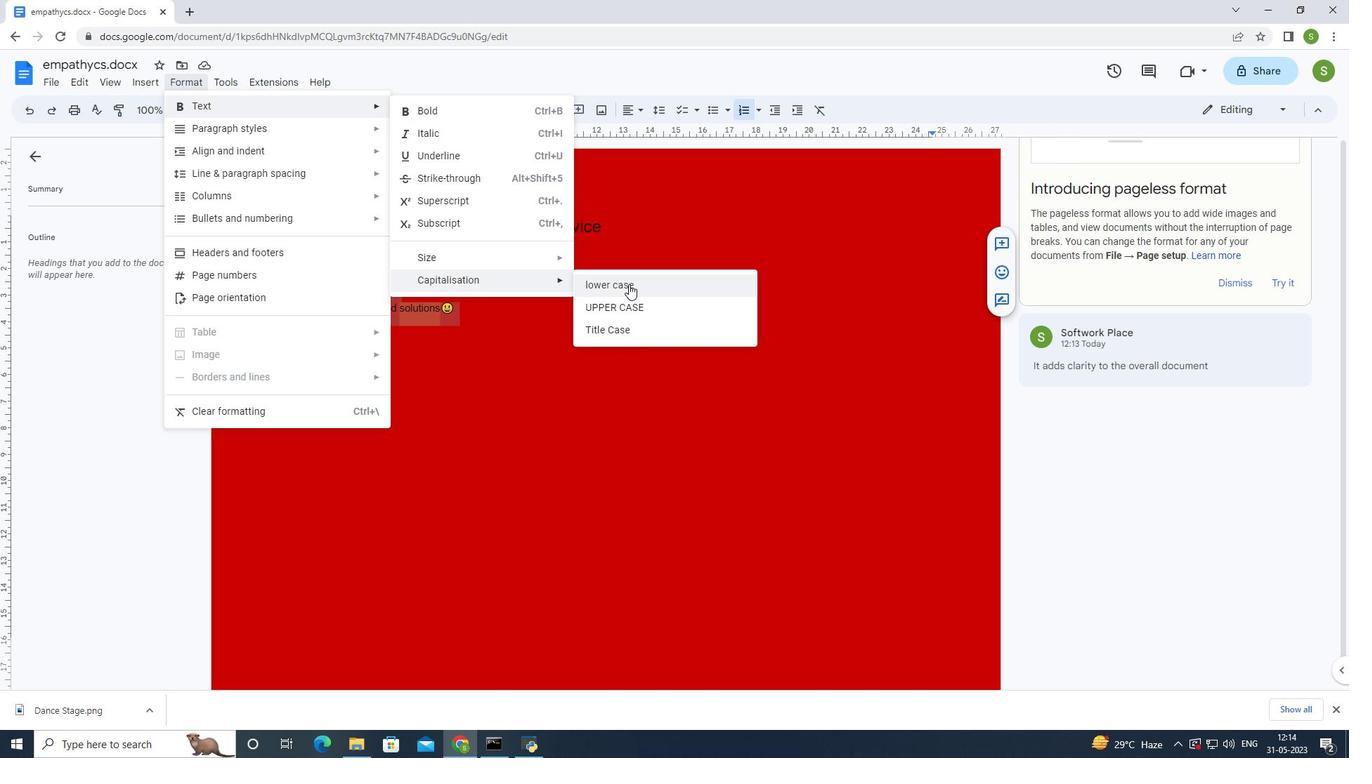 
Action: Mouse moved to (635, 318)
Screenshot: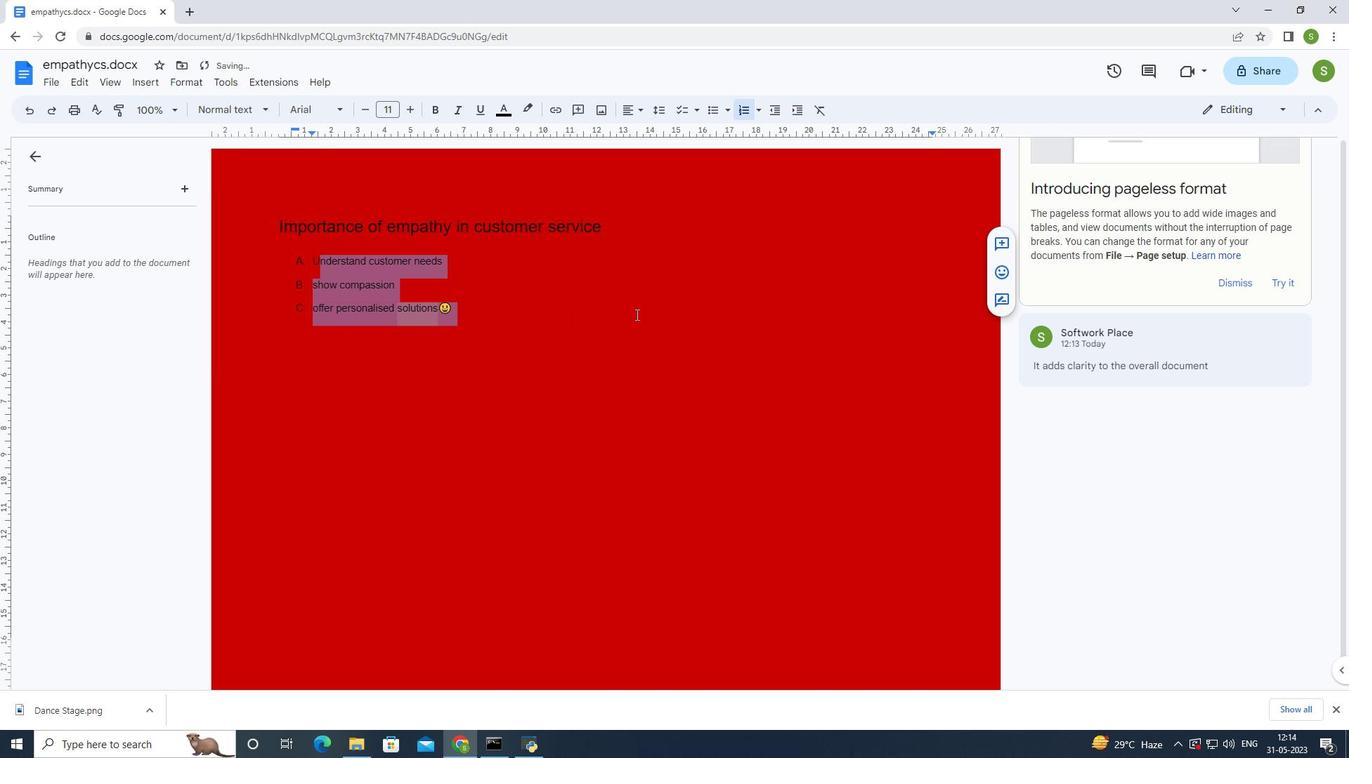 
Action: Mouse pressed left at (635, 318)
Screenshot: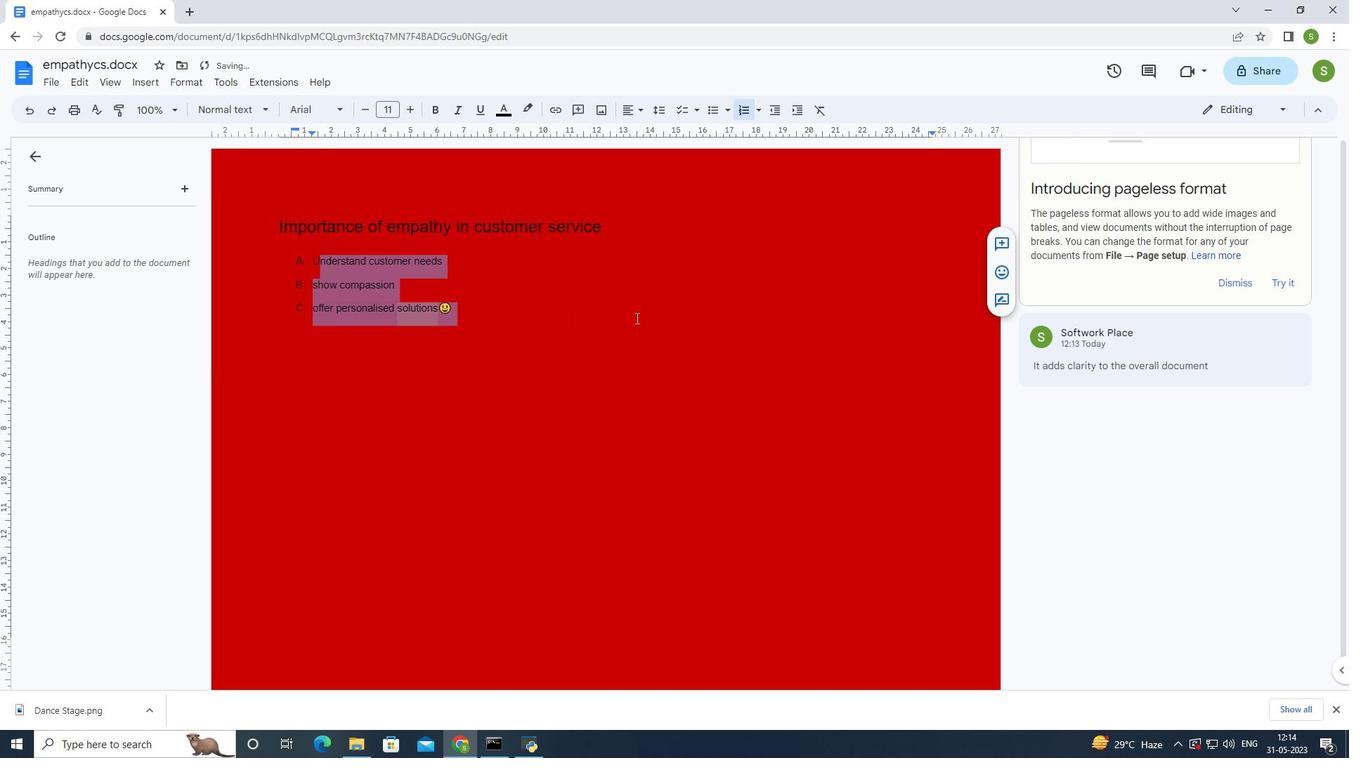
Action: Mouse moved to (640, 324)
Screenshot: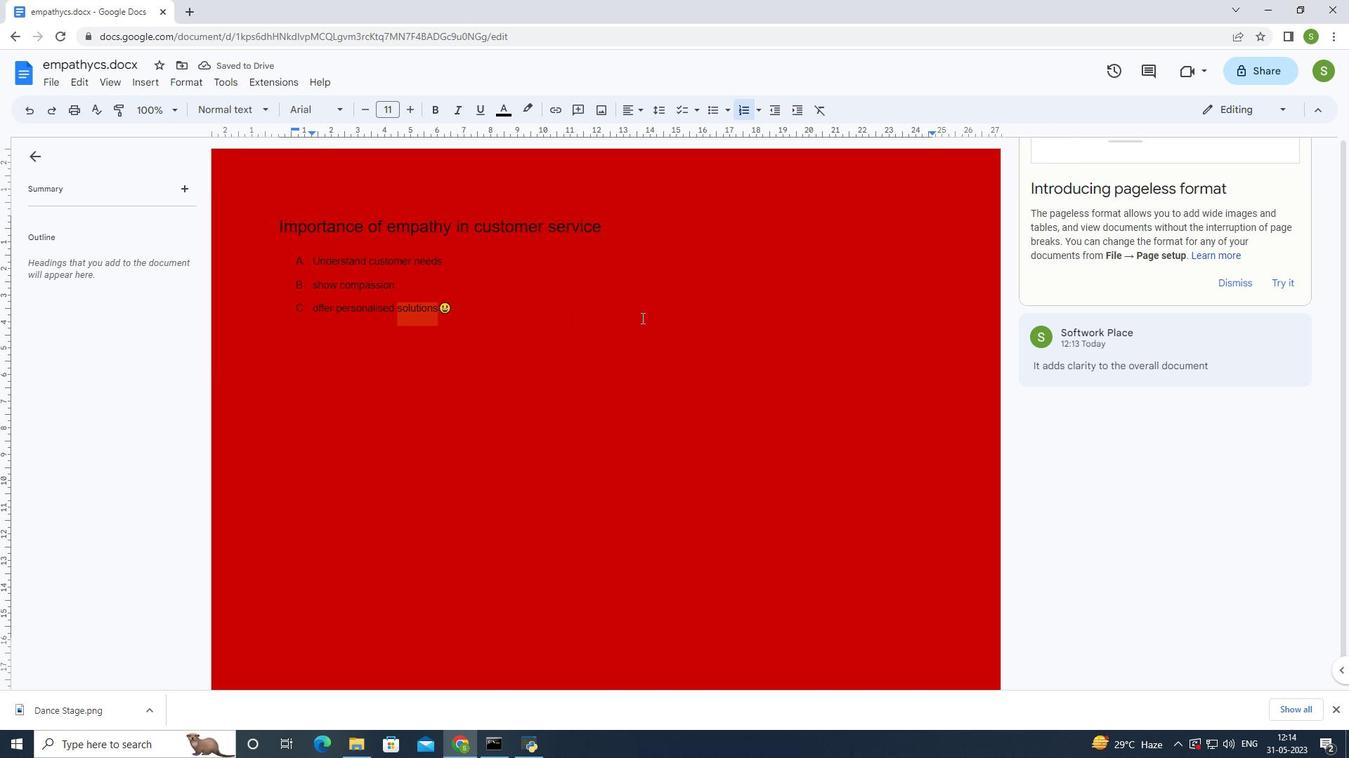
Action: Key pressed ctrl+S
Screenshot: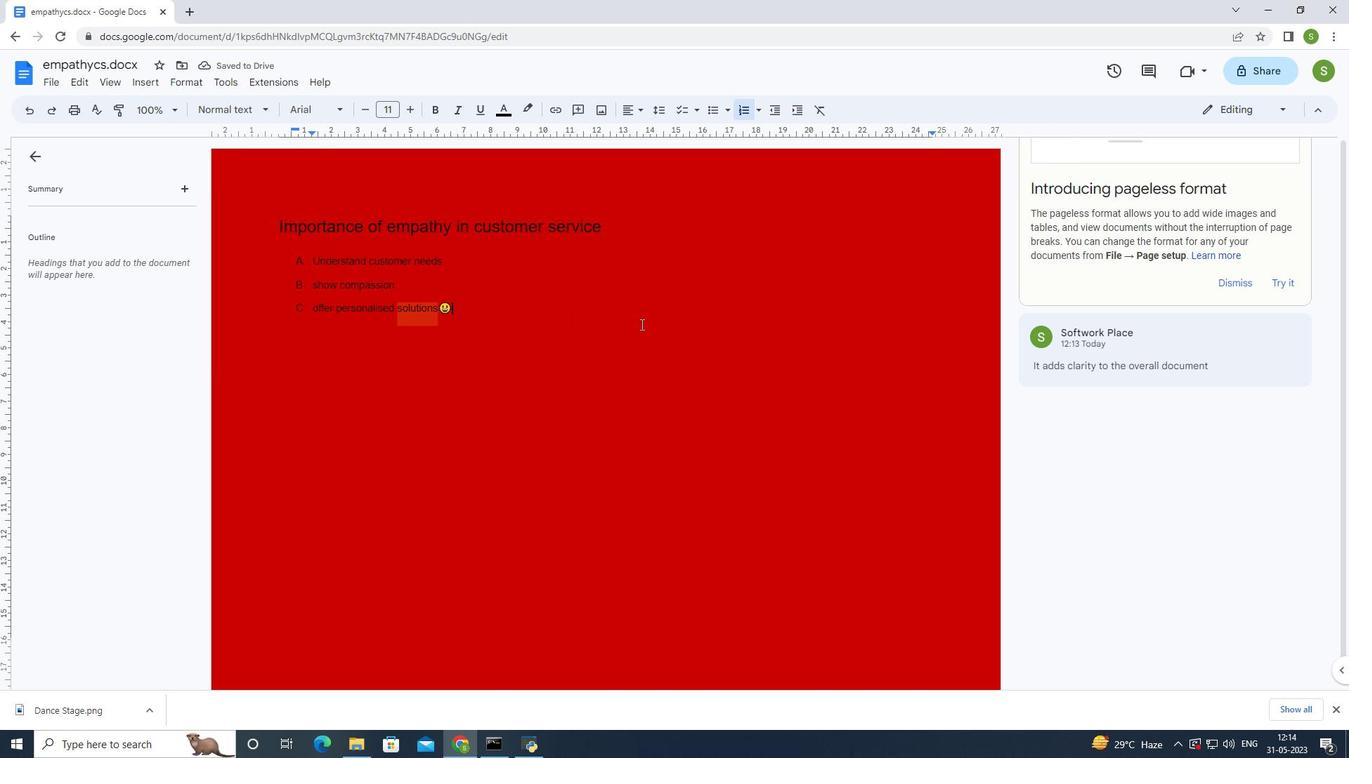 
Action: Mouse moved to (629, 317)
Screenshot: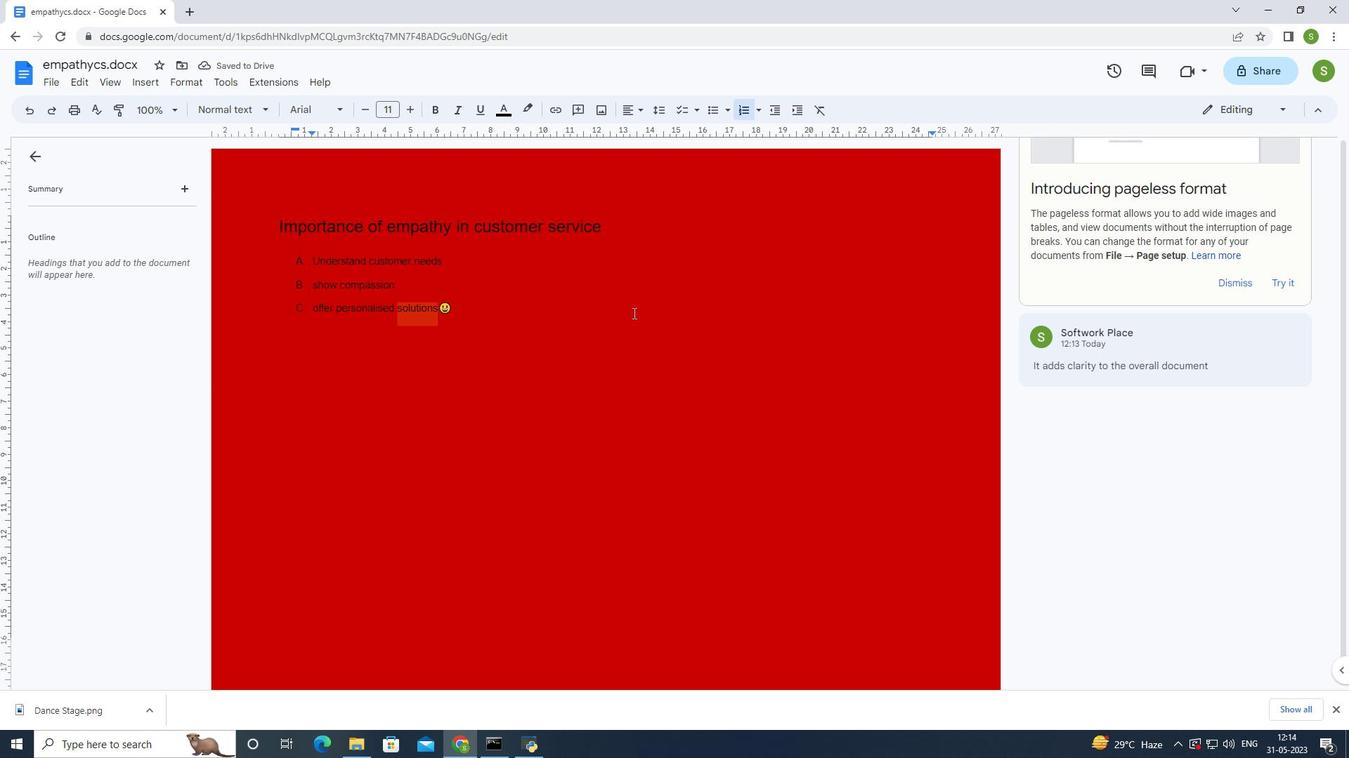 
